 Task: Look for space in Tamanrasset, Algeria from 1st June, 2023 to 4th June, 2023 for 1 adult in price range Rs.6000 to Rs.16000. Place can be private room with 1  bedroom having 1 bed and 1 bathroom. Property type can be house, flat, hotel. Amenities needed are: wifi, washing machine. Booking option can be shelf check-in. Required host language is .
Action: Mouse moved to (633, 80)
Screenshot: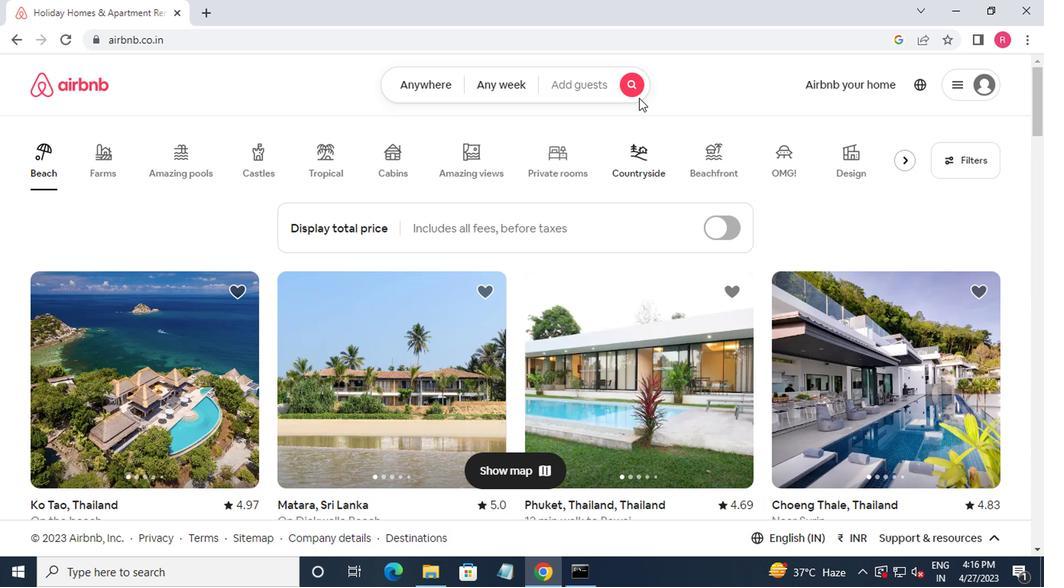 
Action: Mouse pressed left at (633, 80)
Screenshot: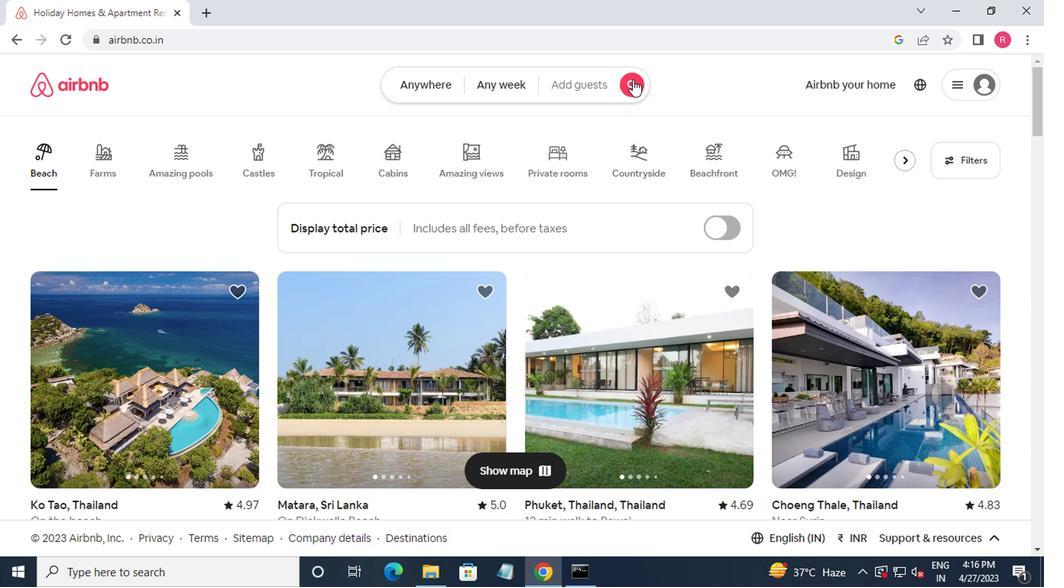 
Action: Mouse moved to (303, 141)
Screenshot: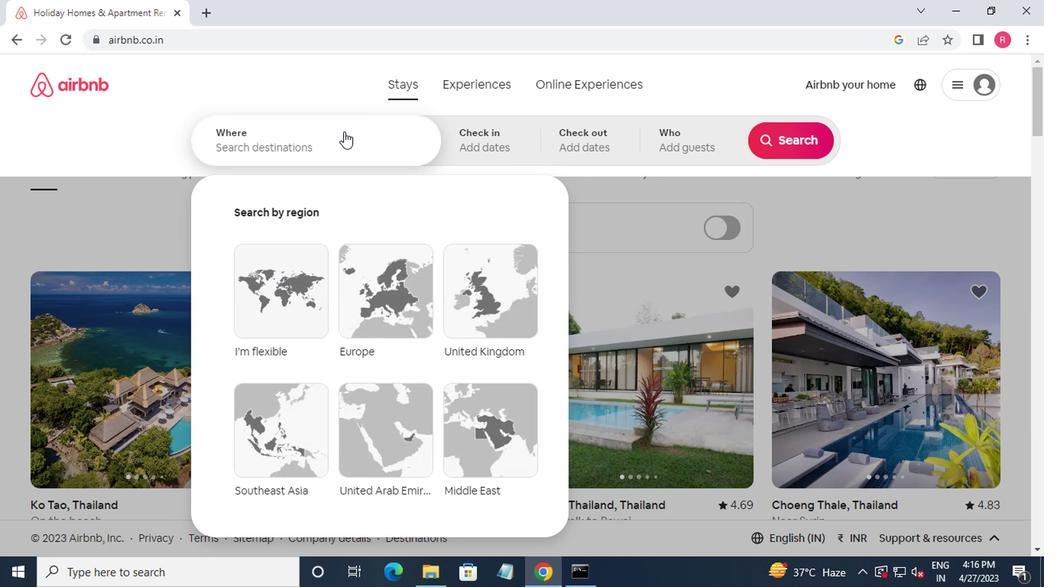 
Action: Mouse pressed left at (303, 141)
Screenshot: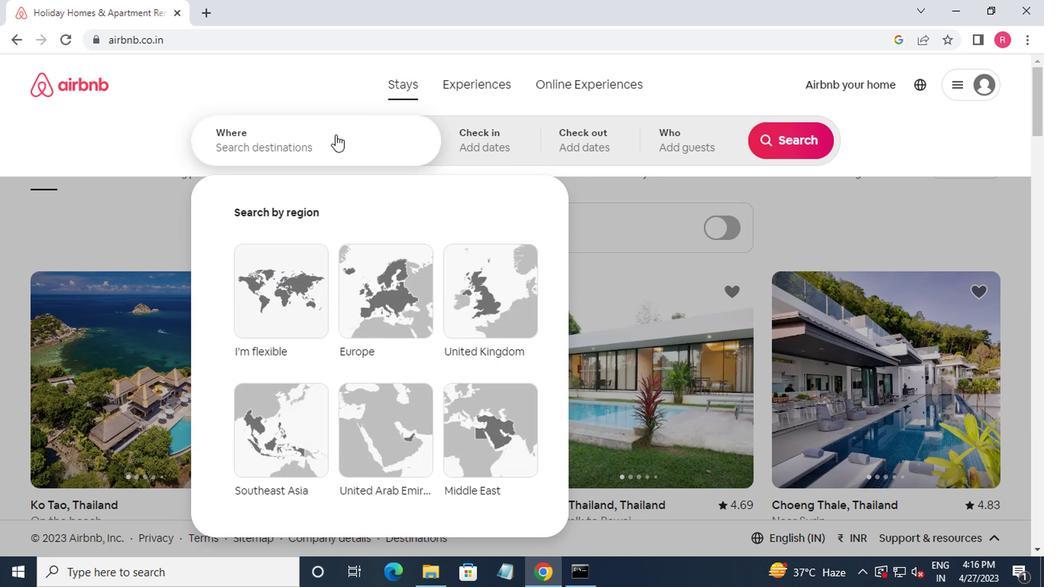 
Action: Mouse moved to (329, 150)
Screenshot: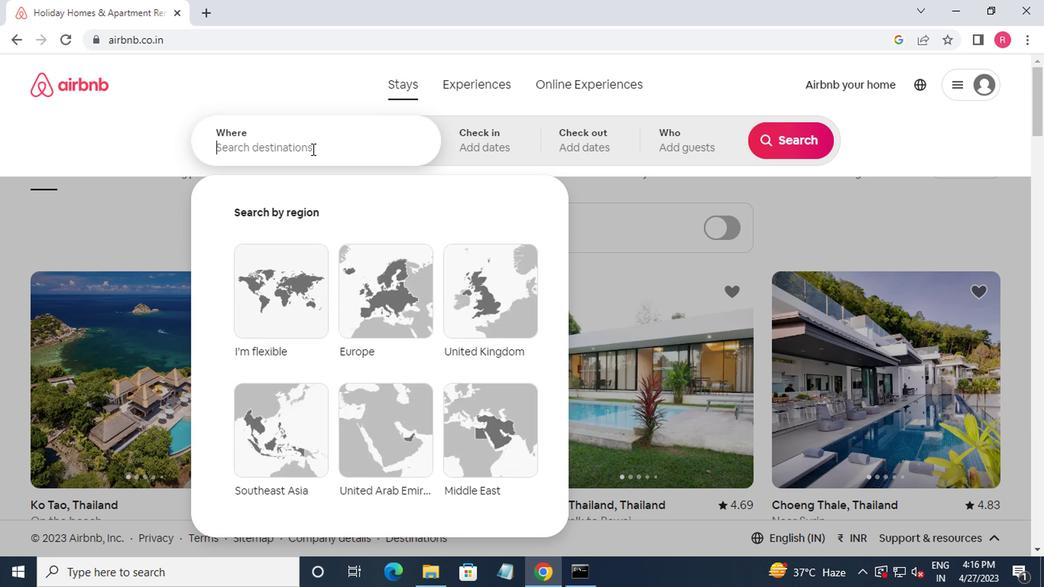 
Action: Key pressed tamanrasset<Key.down><Key.enter>
Screenshot: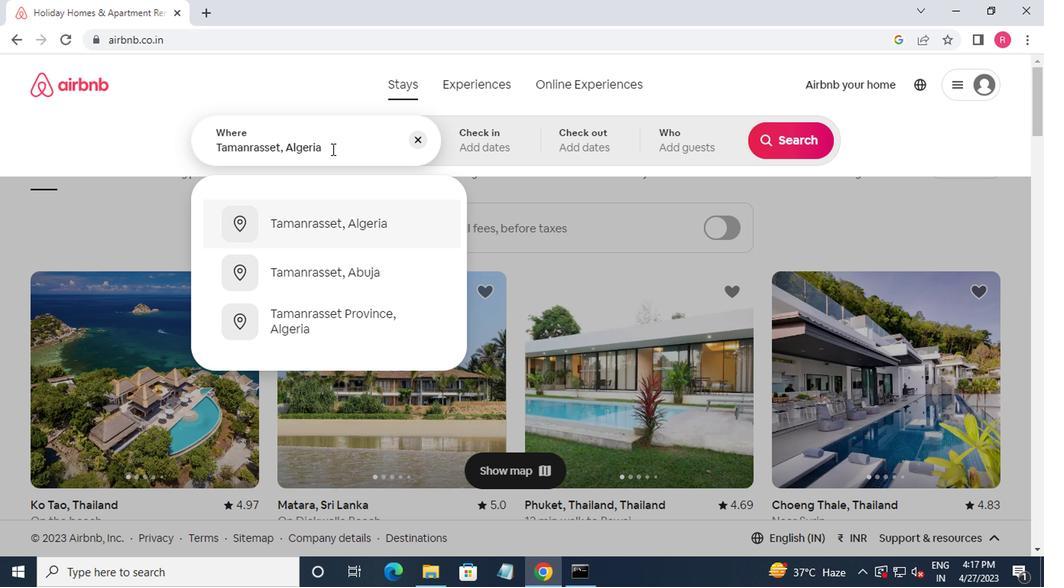 
Action: Mouse moved to (783, 265)
Screenshot: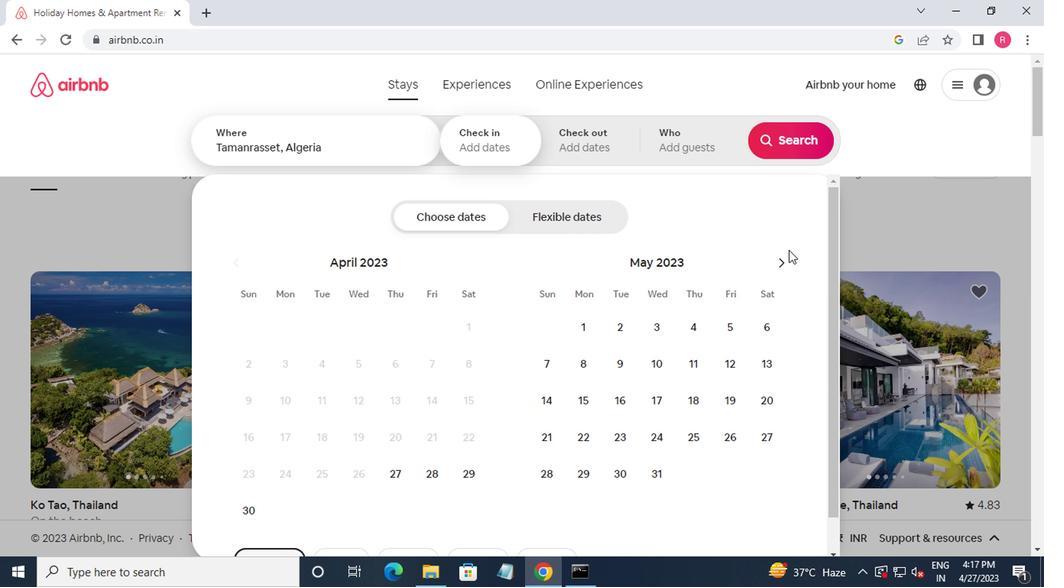 
Action: Mouse pressed left at (783, 265)
Screenshot: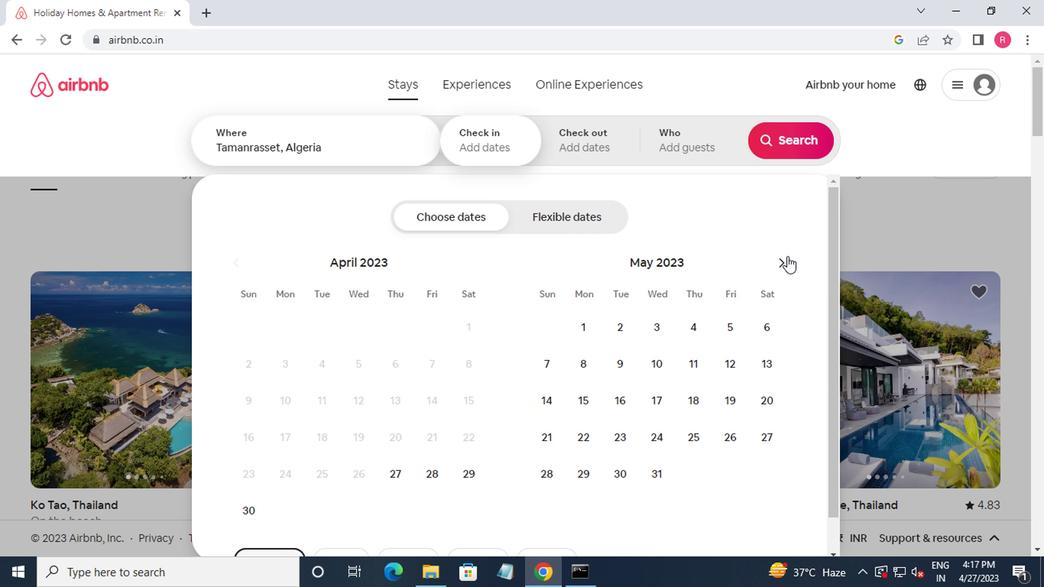 
Action: Mouse moved to (701, 327)
Screenshot: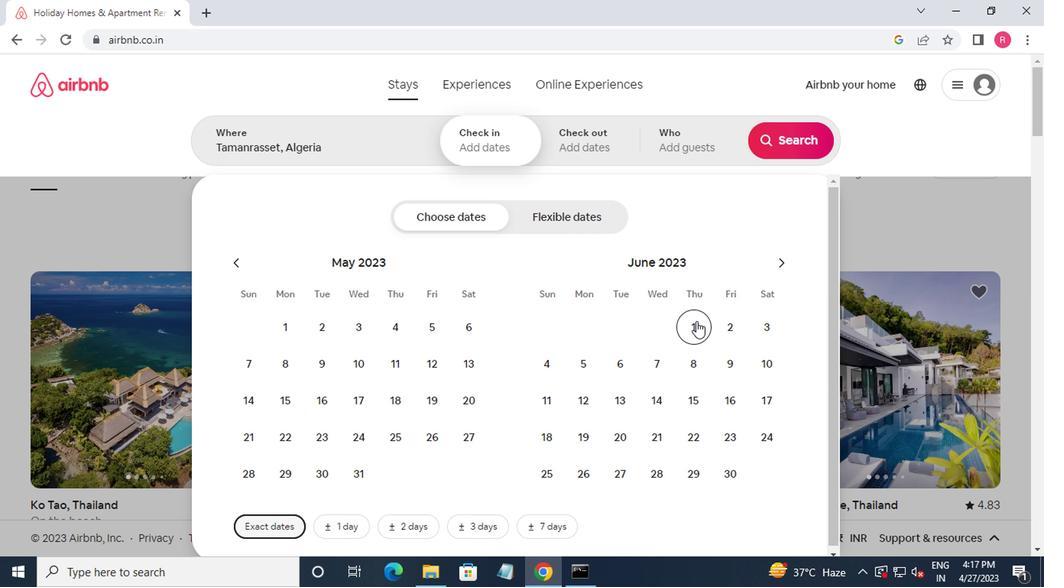 
Action: Mouse pressed left at (701, 327)
Screenshot: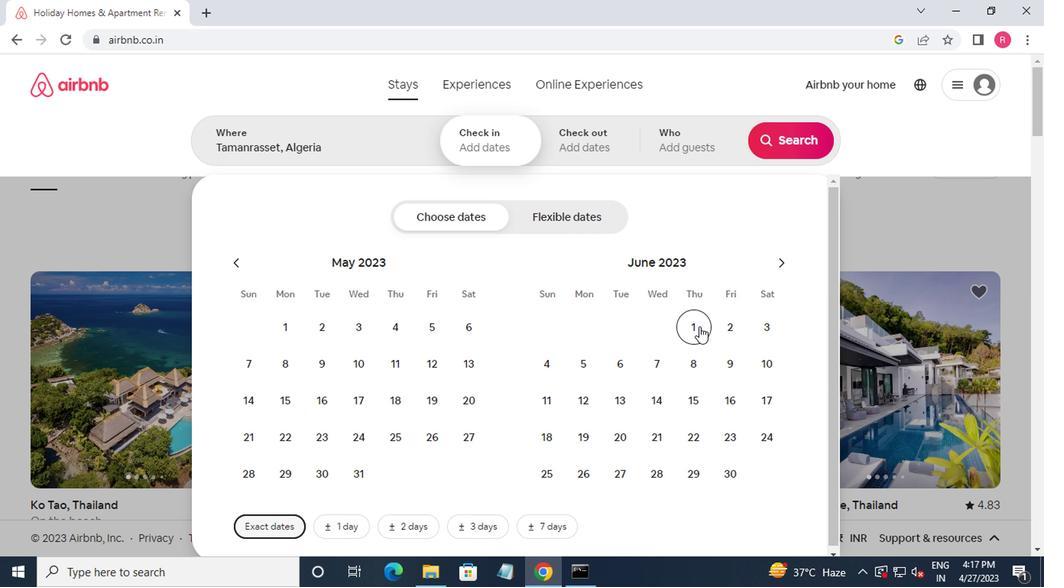
Action: Mouse moved to (549, 368)
Screenshot: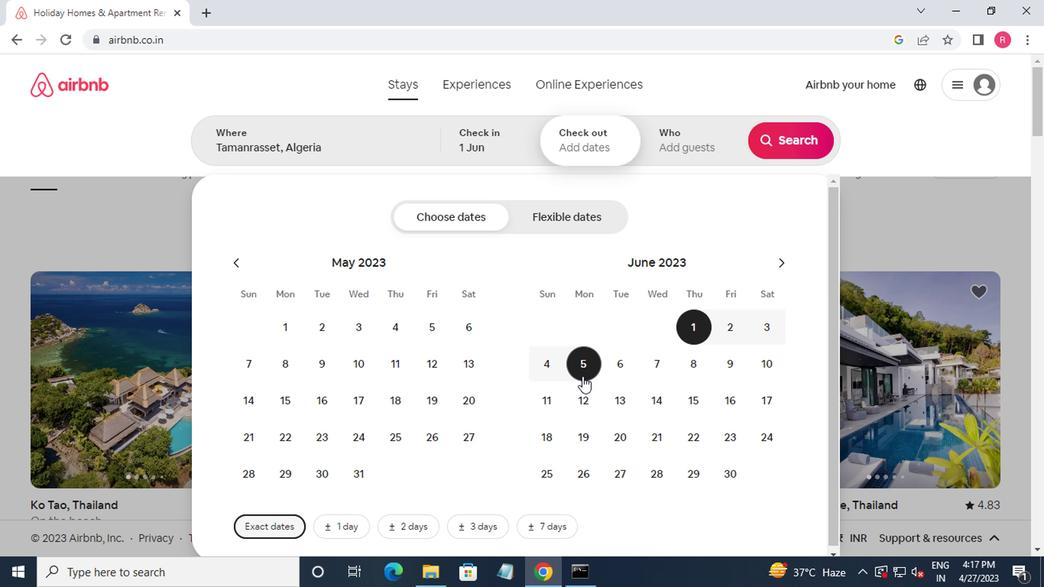 
Action: Mouse pressed left at (549, 368)
Screenshot: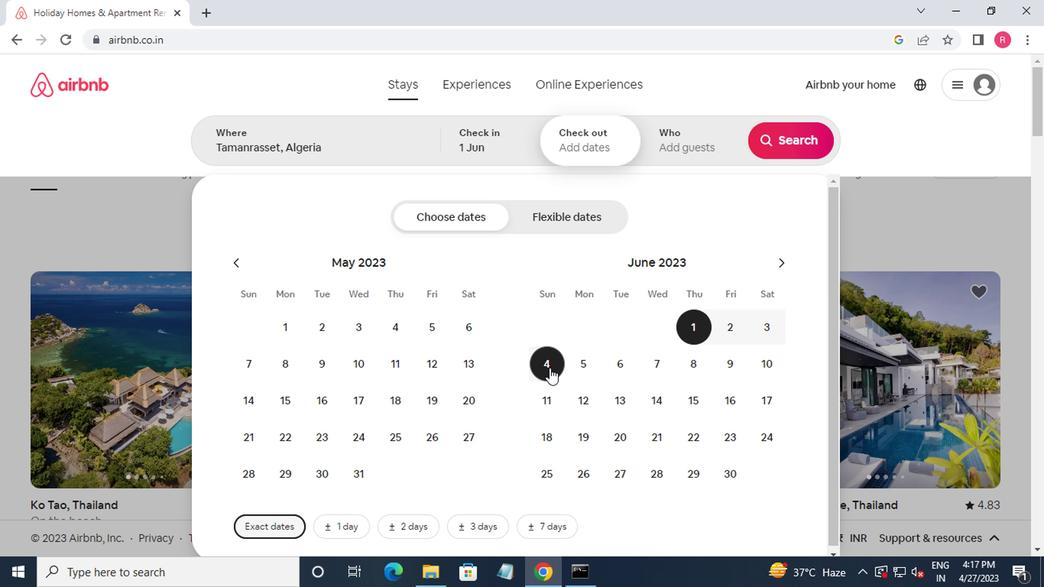 
Action: Mouse moved to (685, 139)
Screenshot: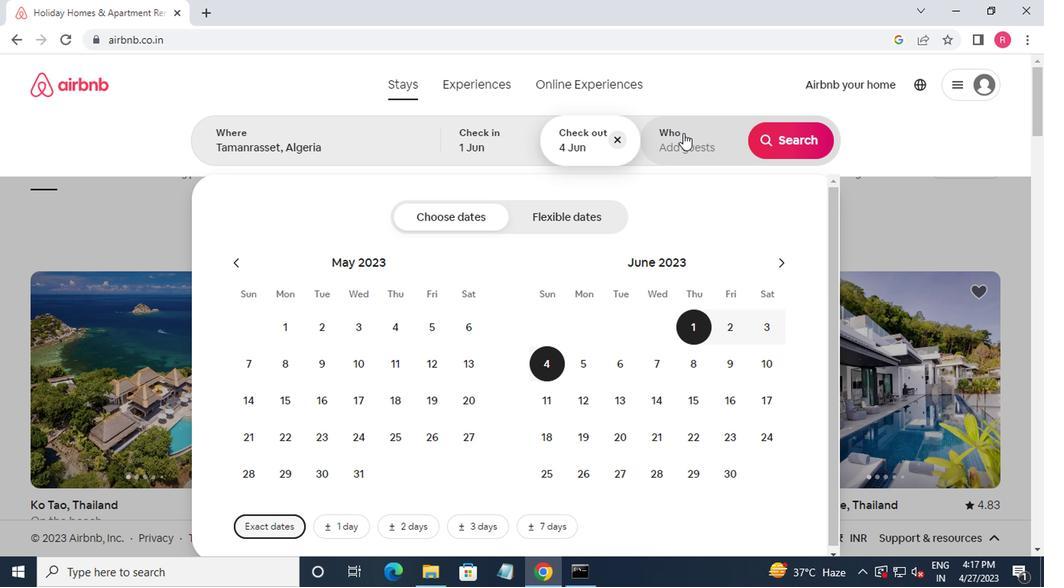 
Action: Mouse pressed left at (685, 139)
Screenshot: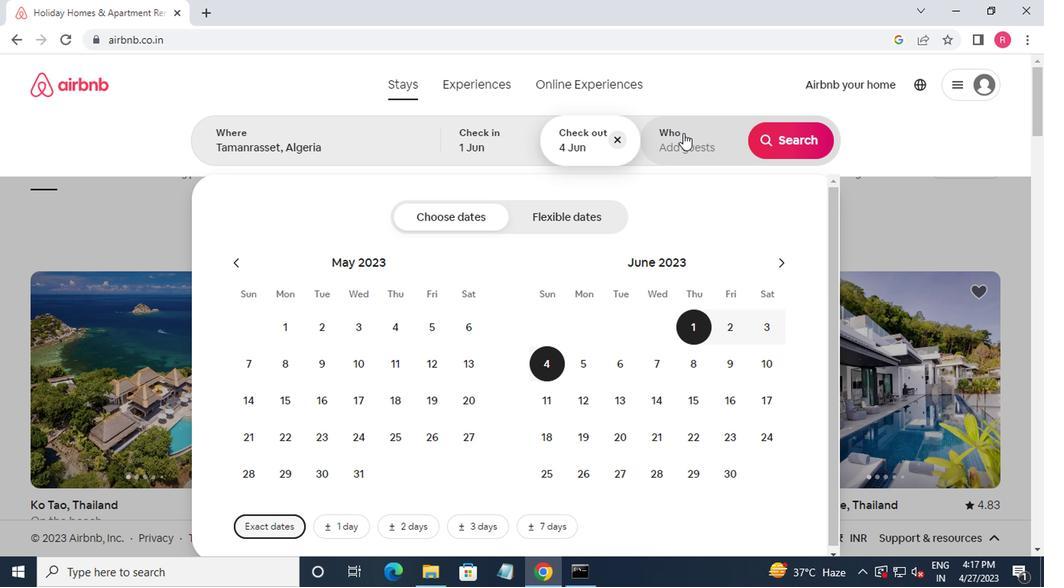 
Action: Mouse moved to (794, 225)
Screenshot: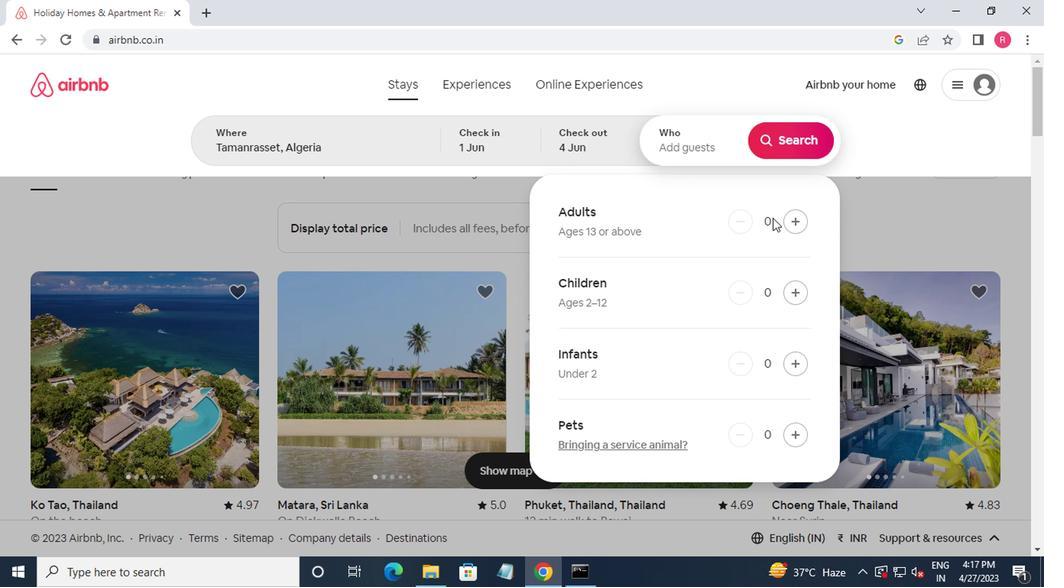 
Action: Mouse pressed left at (794, 225)
Screenshot: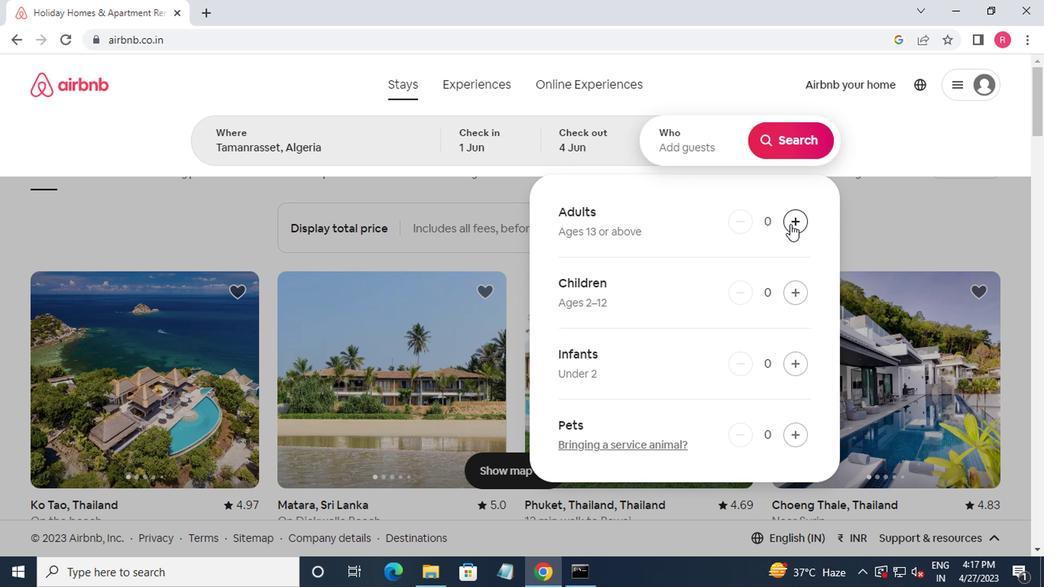 
Action: Mouse moved to (774, 137)
Screenshot: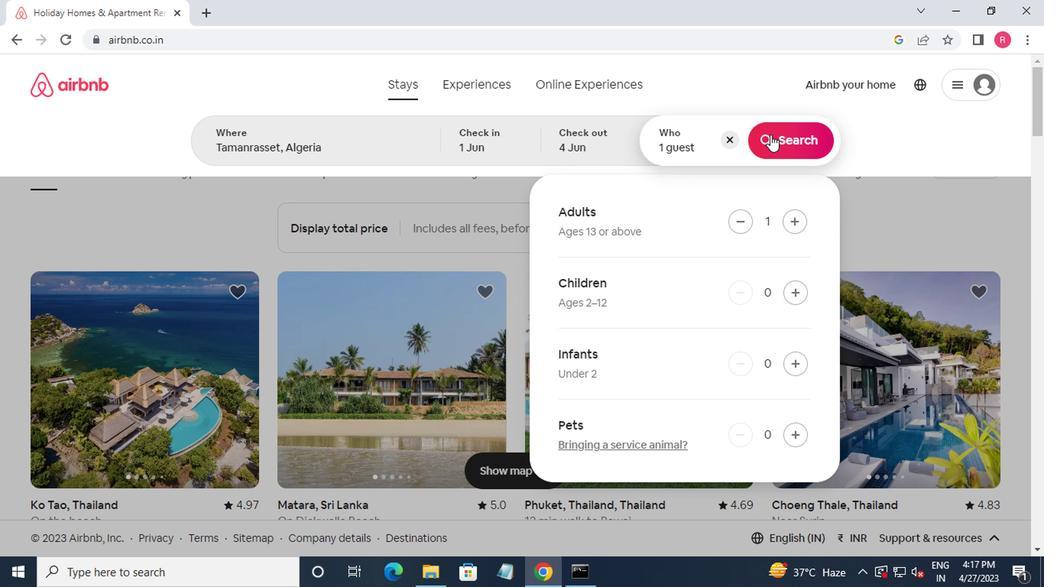 
Action: Mouse pressed left at (774, 137)
Screenshot: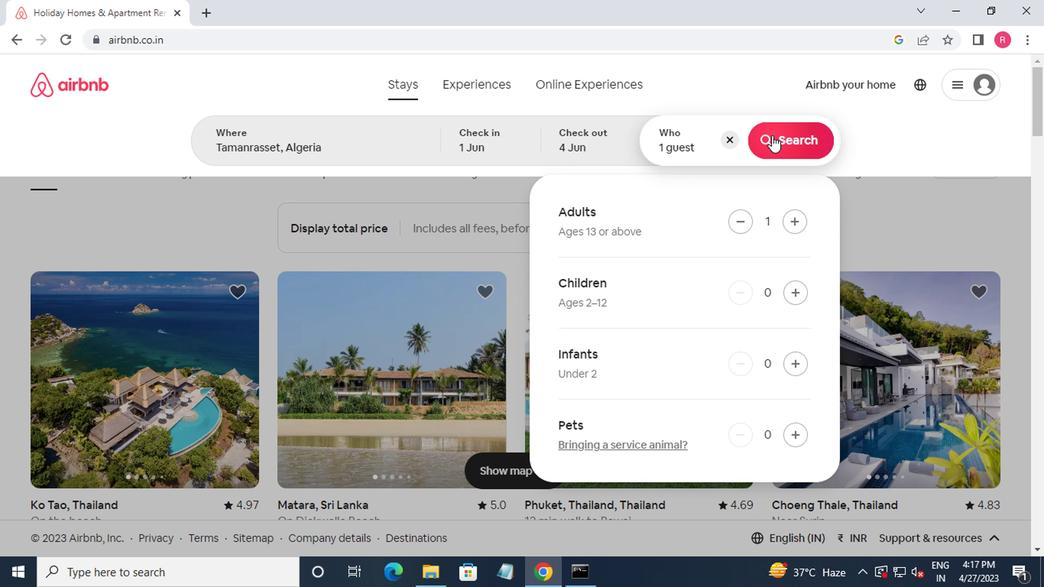 
Action: Mouse moved to (981, 140)
Screenshot: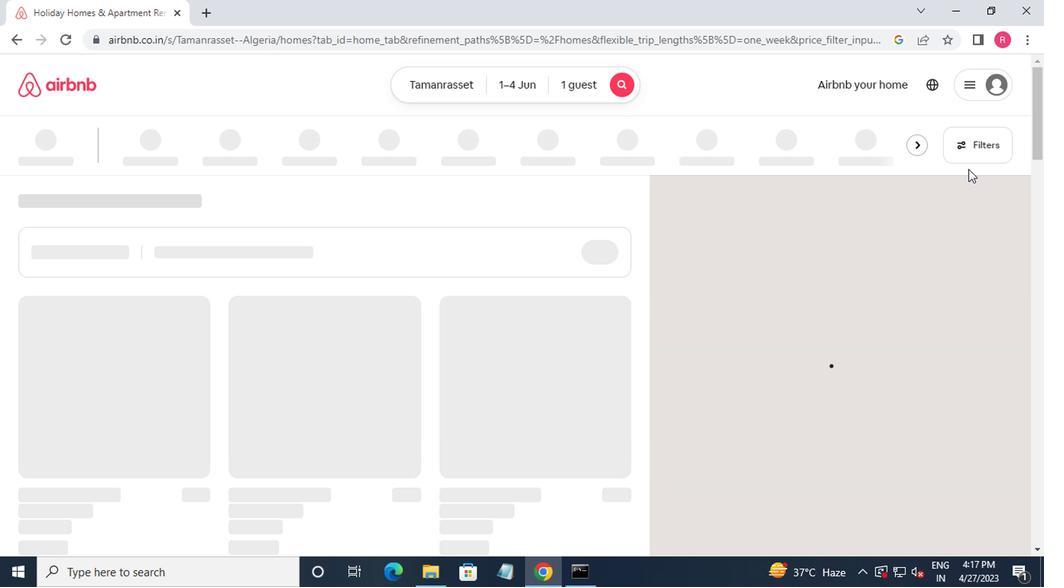 
Action: Mouse pressed left at (981, 140)
Screenshot: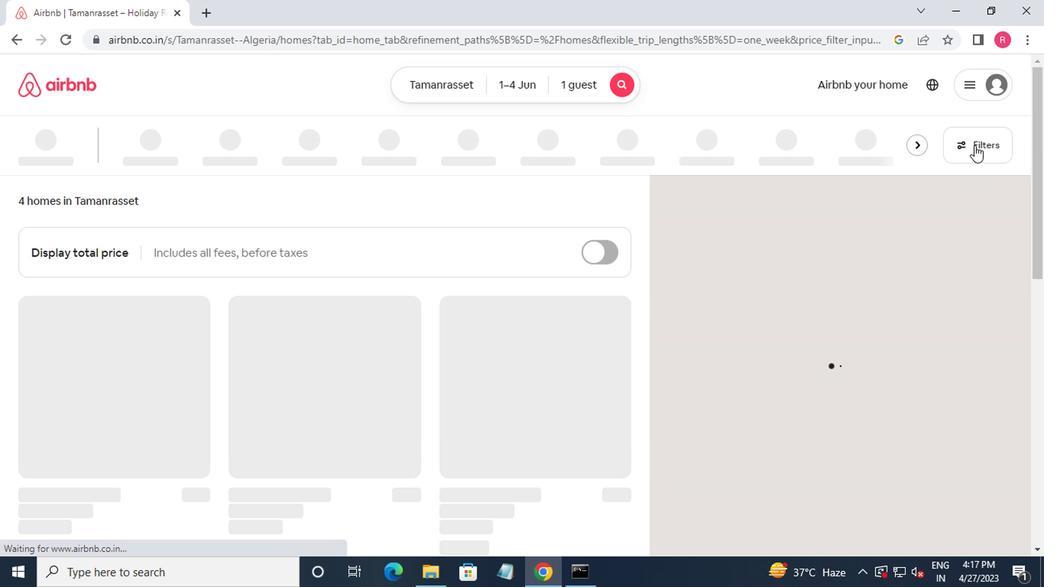
Action: Mouse moved to (411, 330)
Screenshot: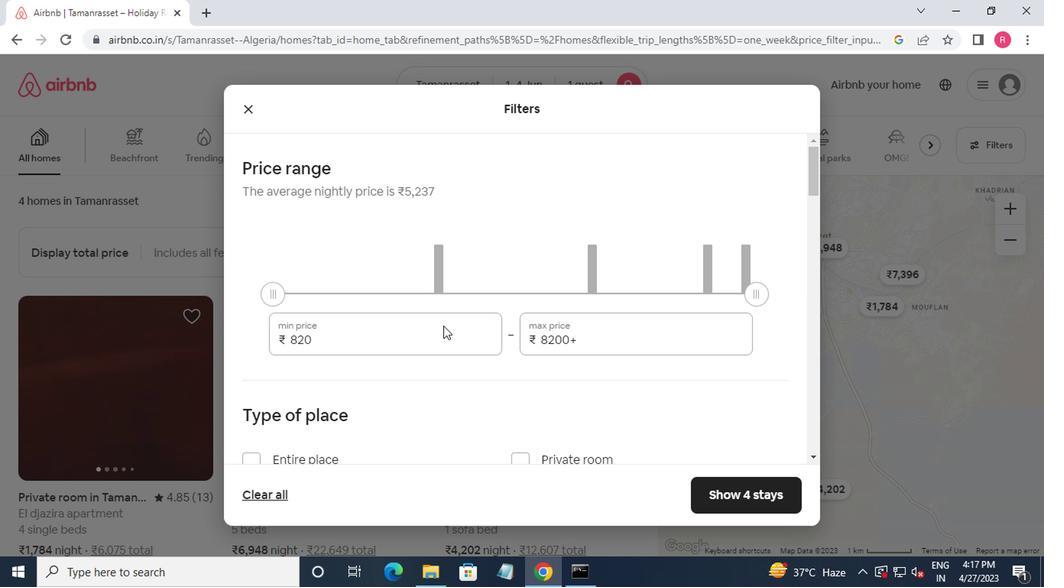 
Action: Mouse pressed left at (411, 330)
Screenshot: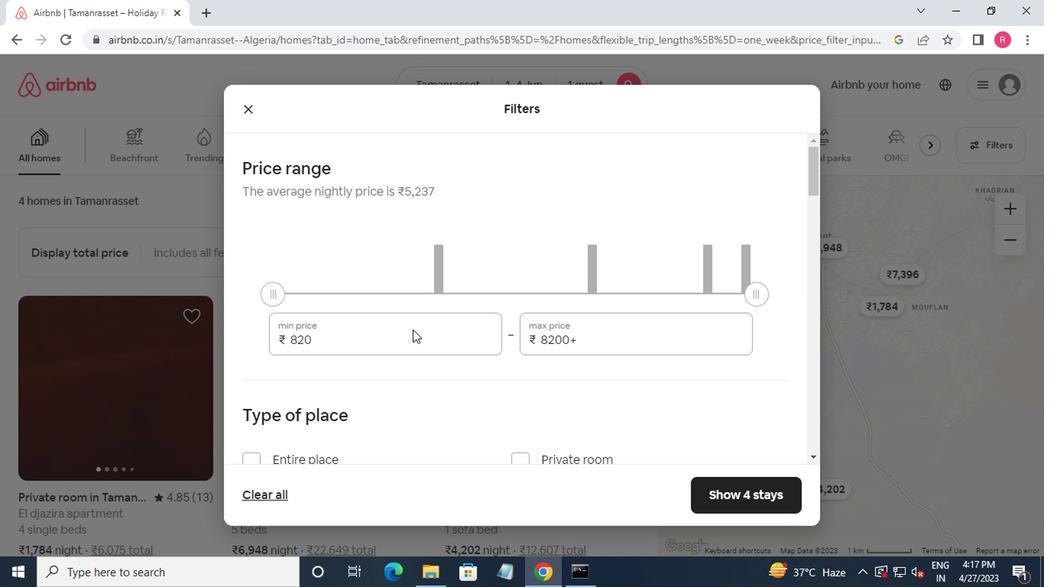 
Action: Key pressed <Key.backspace><Key.backspace><Key.backspace><Key.backspace>60000<Key.tab>16000
Screenshot: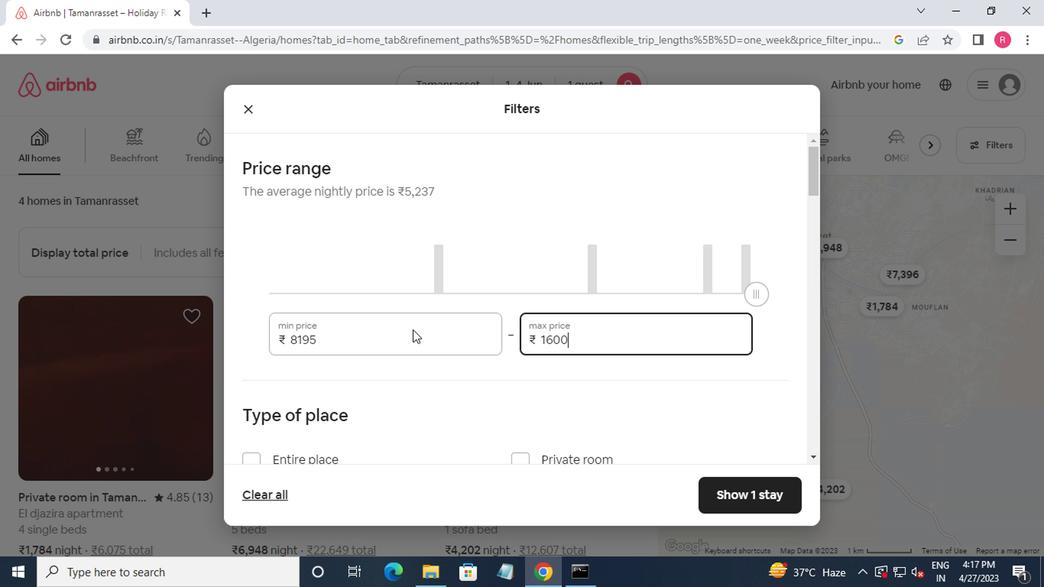 
Action: Mouse moved to (114, 572)
Screenshot: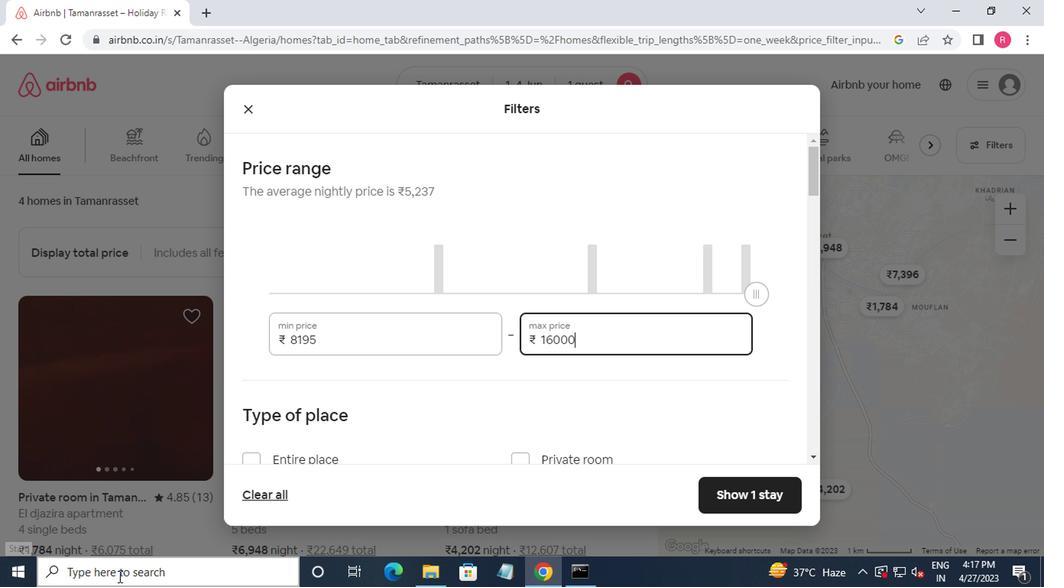 
Action: Mouse scrolled (114, 572) with delta (0, 0)
Screenshot: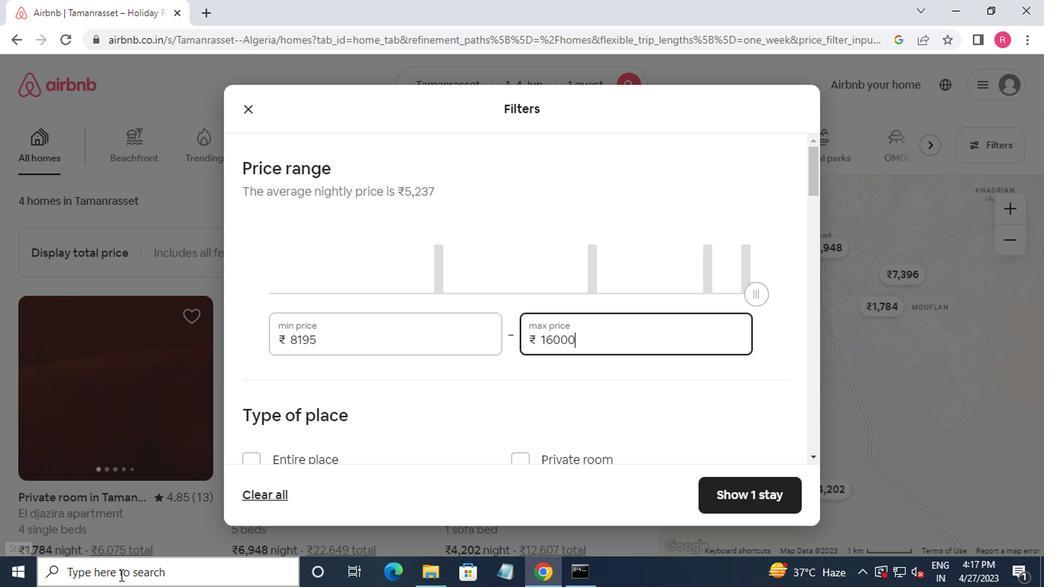 
Action: Mouse moved to (113, 571)
Screenshot: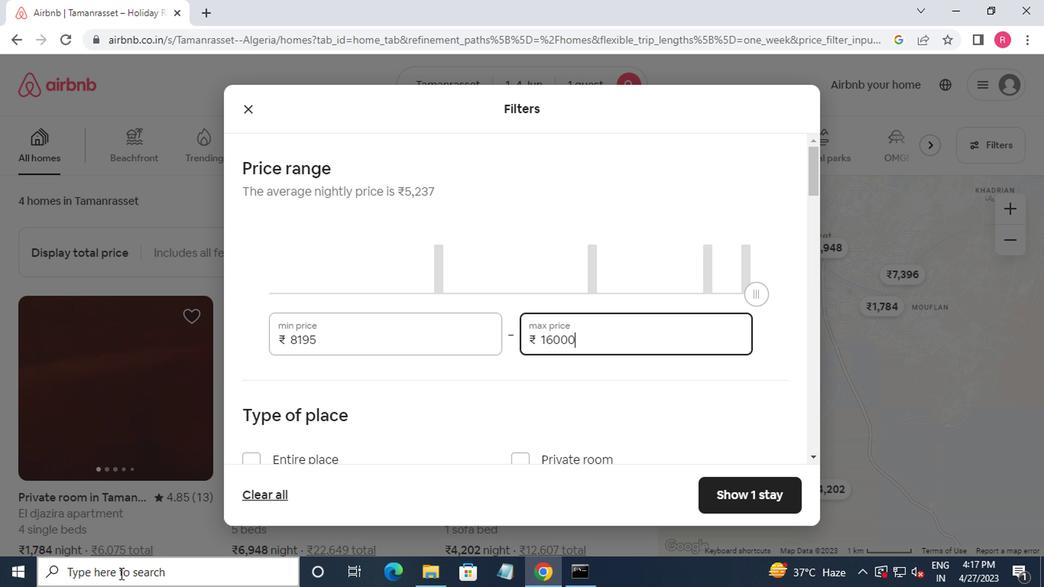 
Action: Mouse scrolled (113, 570) with delta (0, 0)
Screenshot: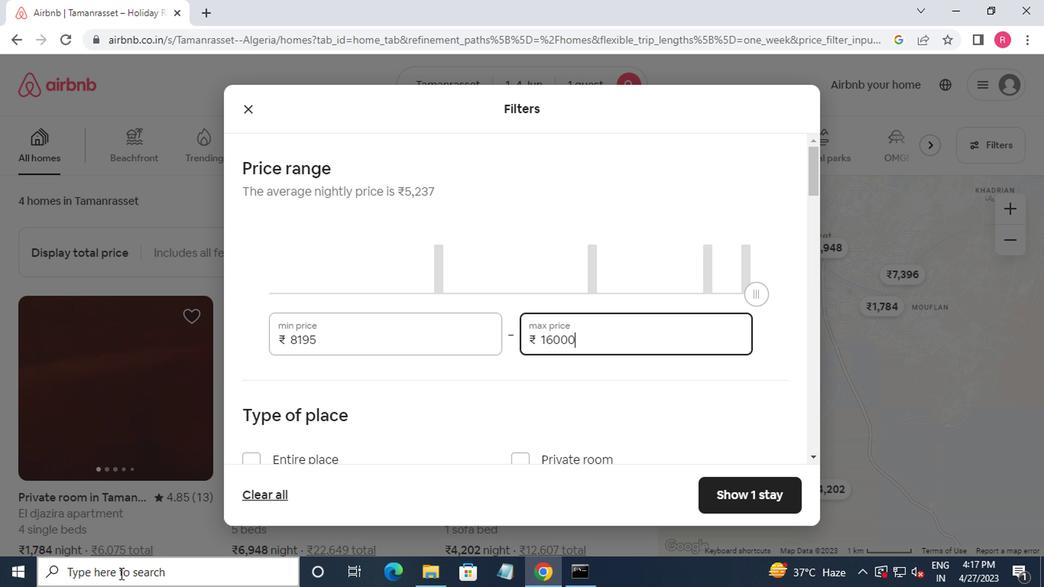 
Action: Mouse moved to (463, 378)
Screenshot: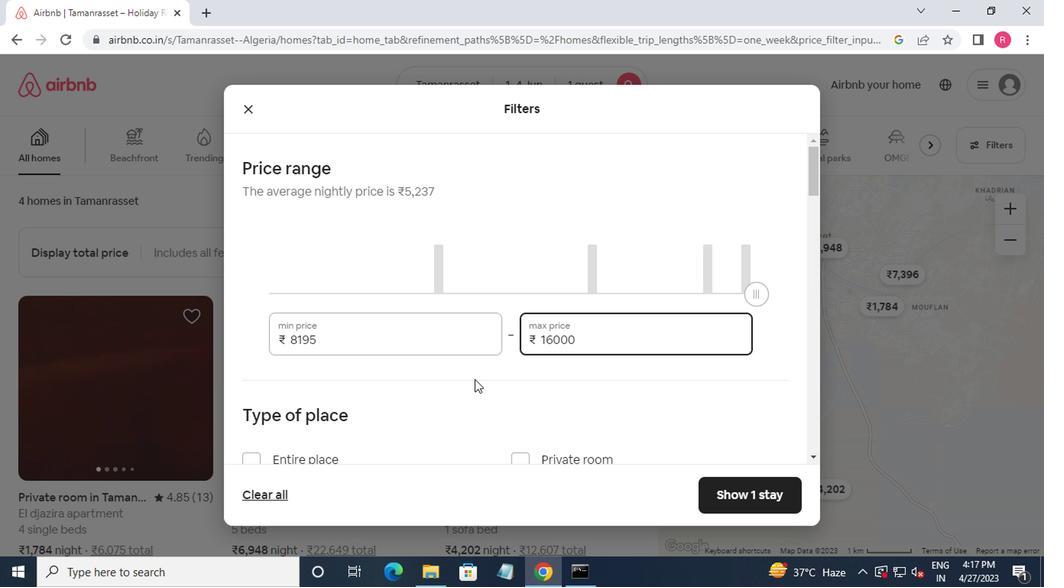 
Action: Mouse scrolled (463, 378) with delta (0, 0)
Screenshot: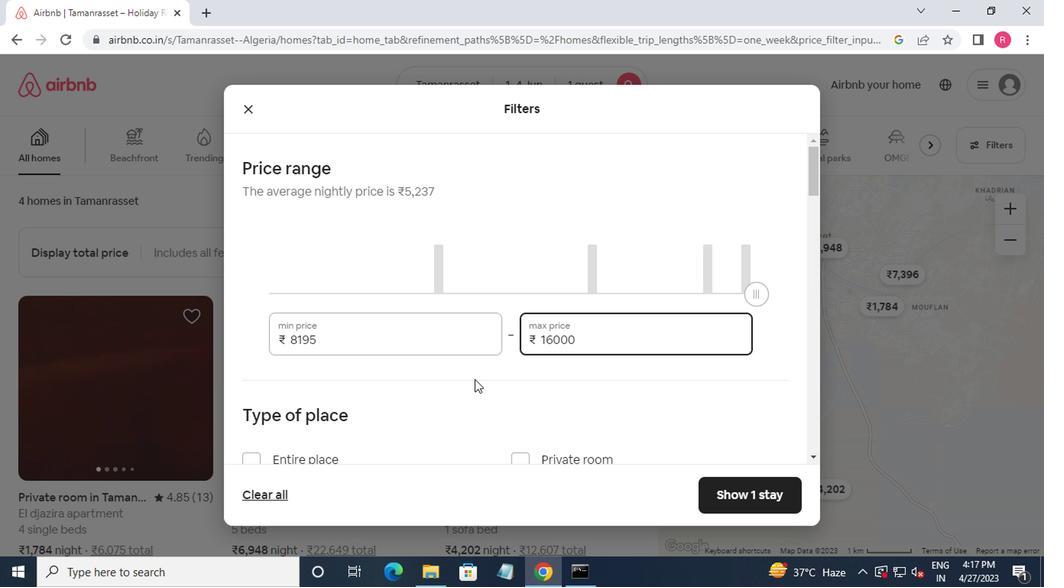 
Action: Mouse moved to (463, 378)
Screenshot: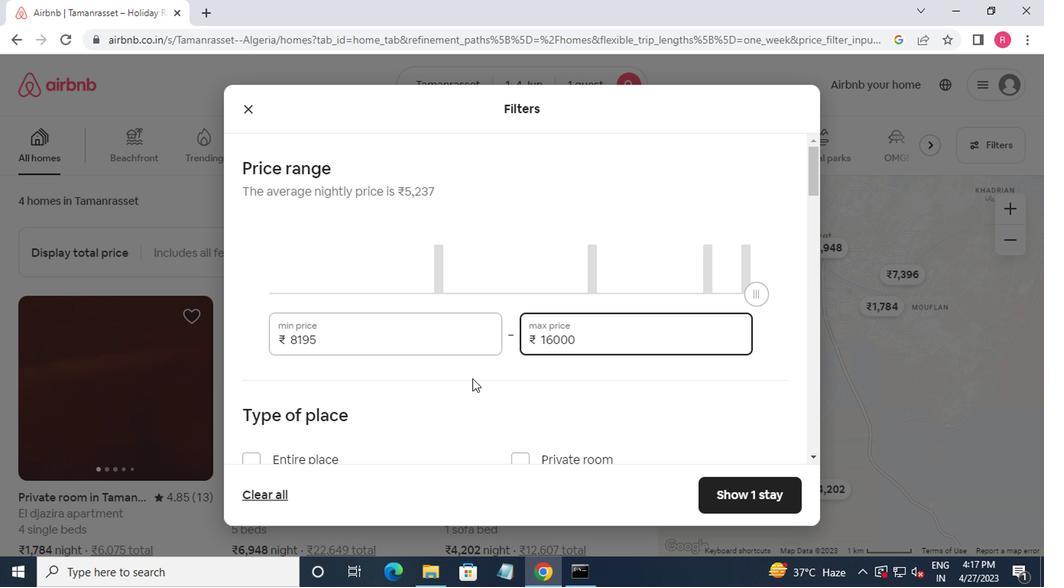 
Action: Mouse scrolled (463, 378) with delta (0, 0)
Screenshot: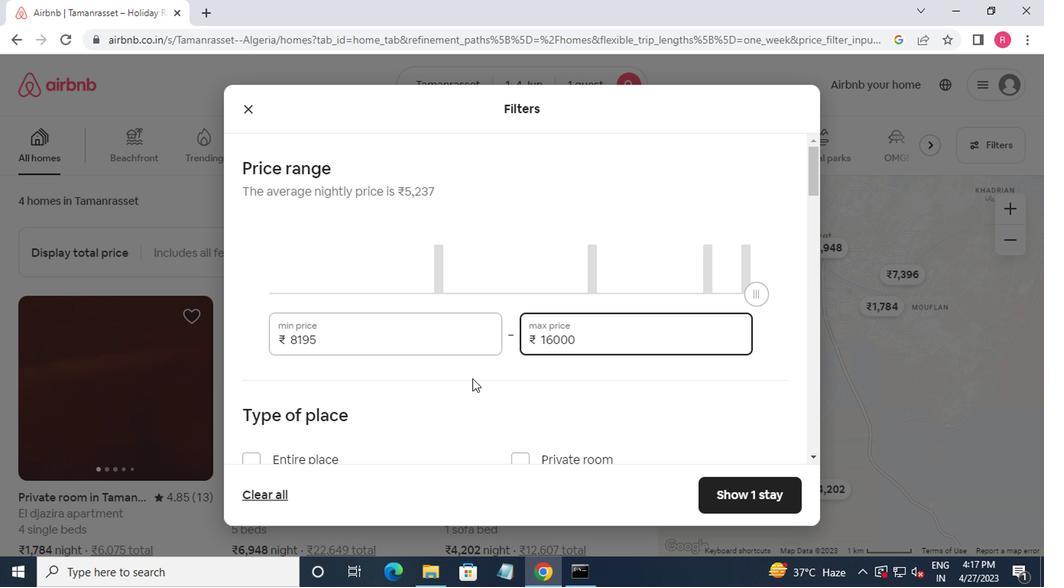
Action: Mouse moved to (519, 313)
Screenshot: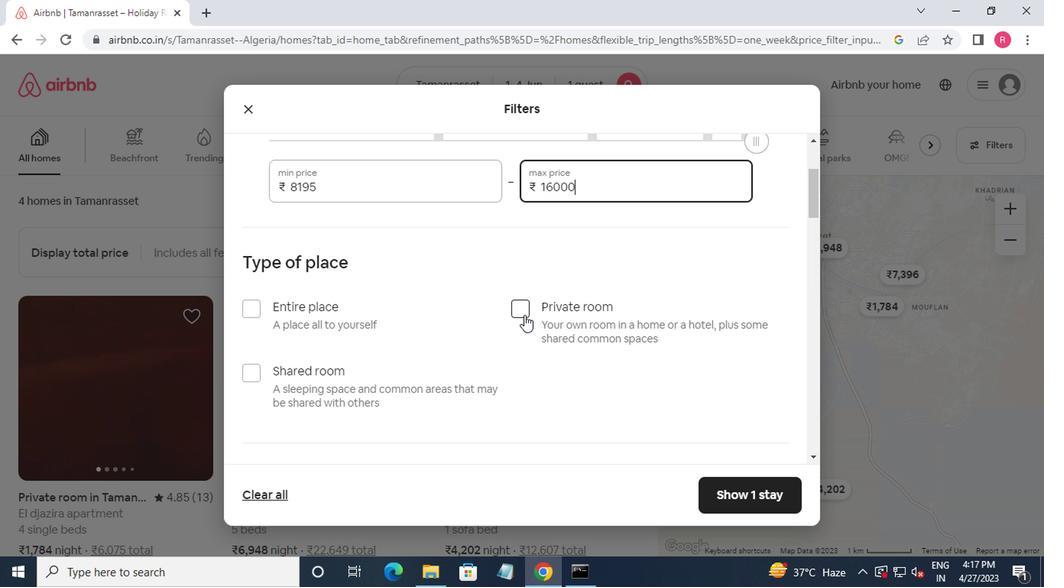 
Action: Mouse pressed left at (519, 313)
Screenshot: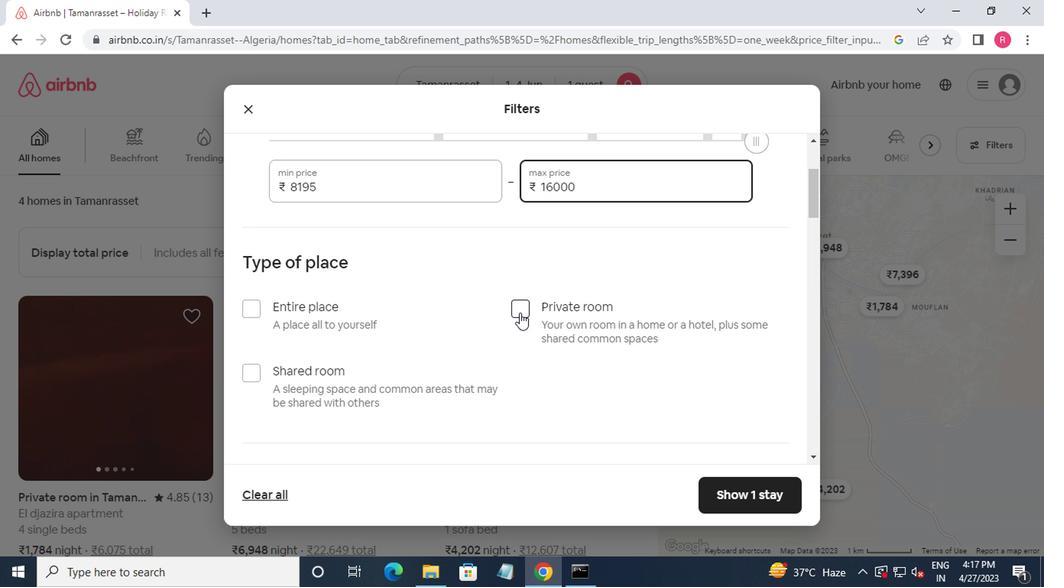 
Action: Mouse moved to (518, 312)
Screenshot: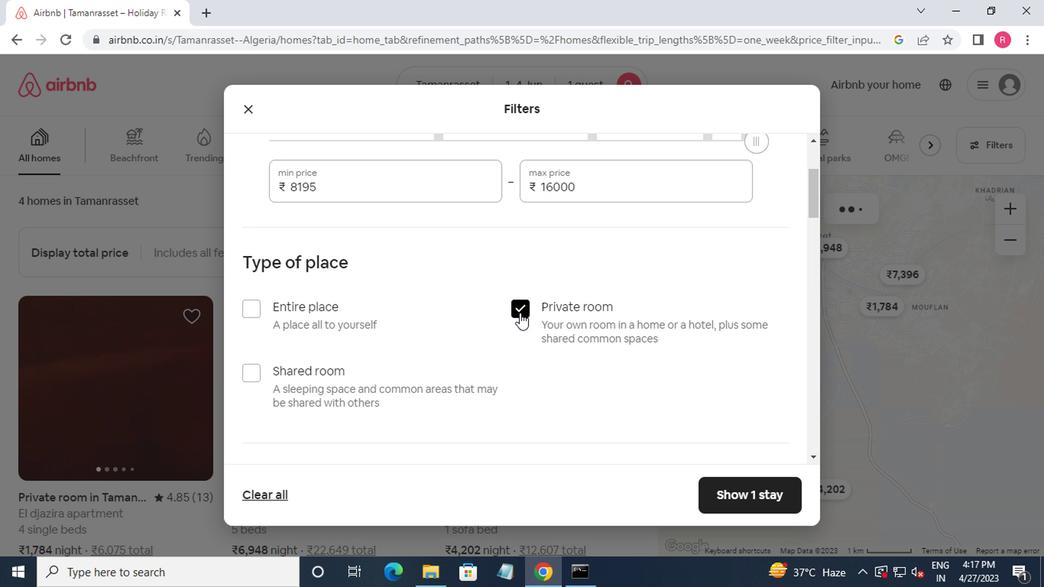 
Action: Mouse scrolled (518, 311) with delta (0, -1)
Screenshot: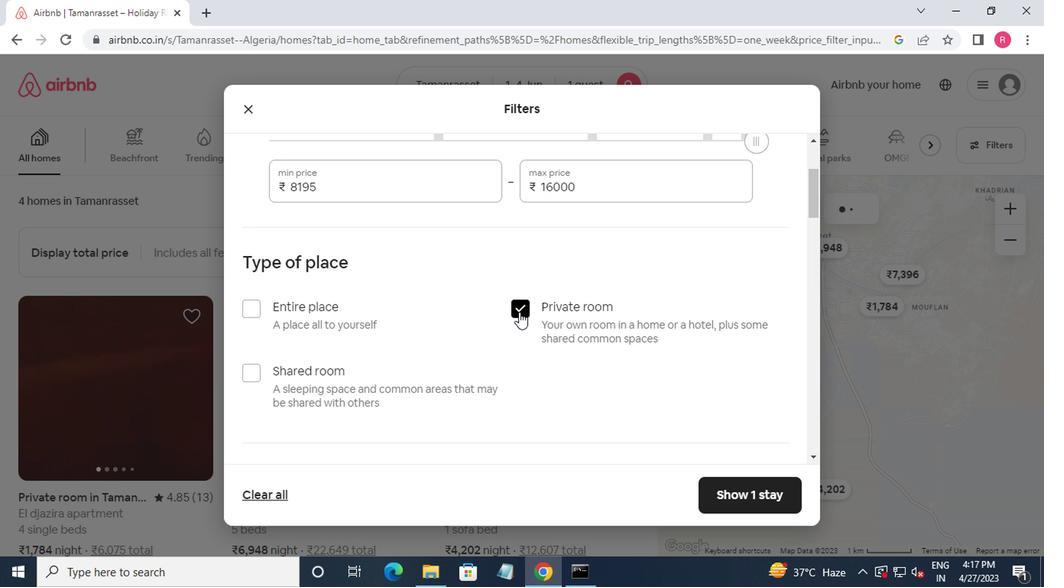 
Action: Mouse scrolled (518, 311) with delta (0, -1)
Screenshot: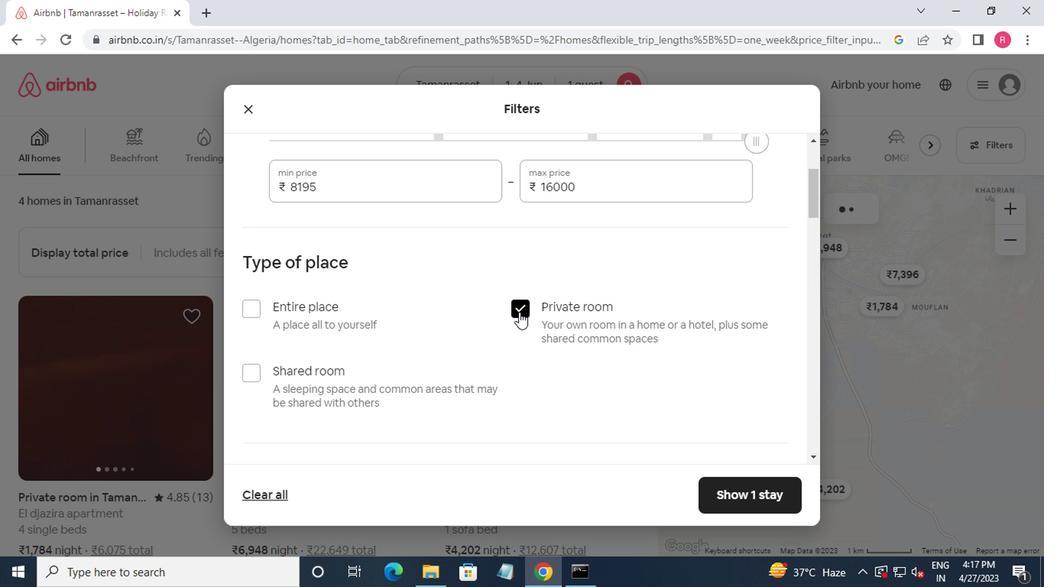 
Action: Mouse moved to (518, 312)
Screenshot: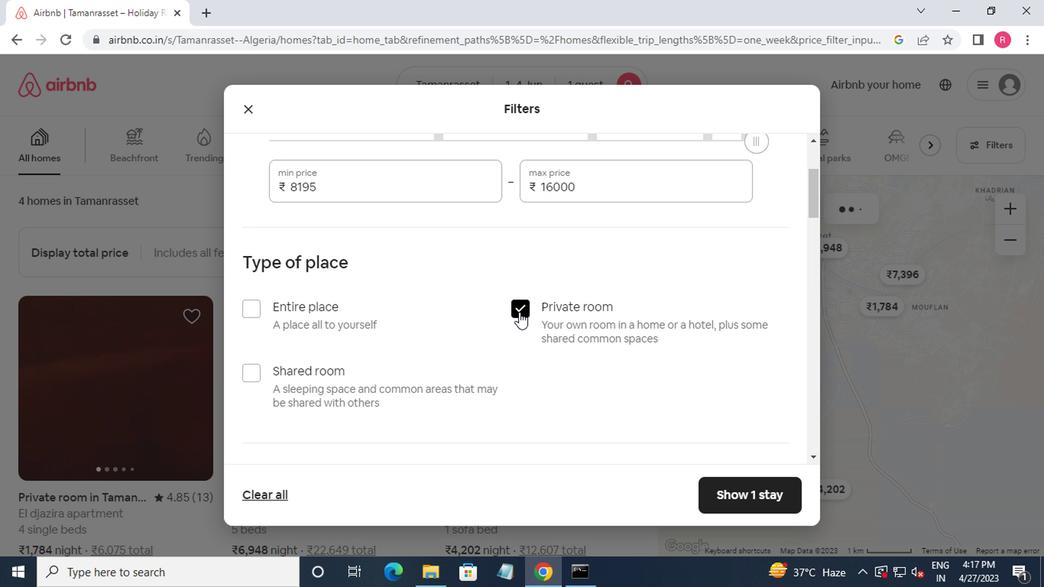 
Action: Mouse scrolled (518, 311) with delta (0, -1)
Screenshot: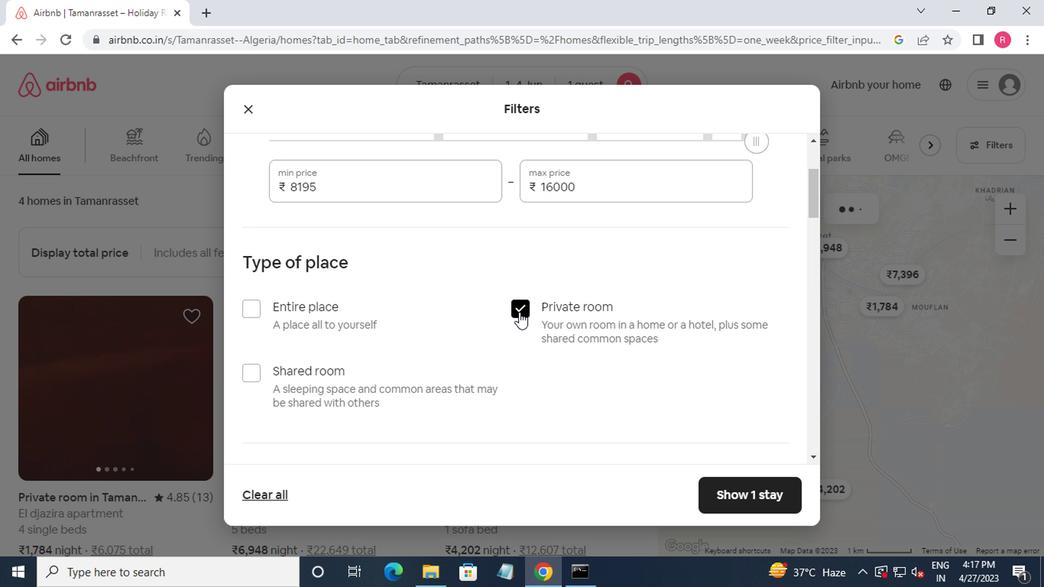 
Action: Mouse moved to (341, 327)
Screenshot: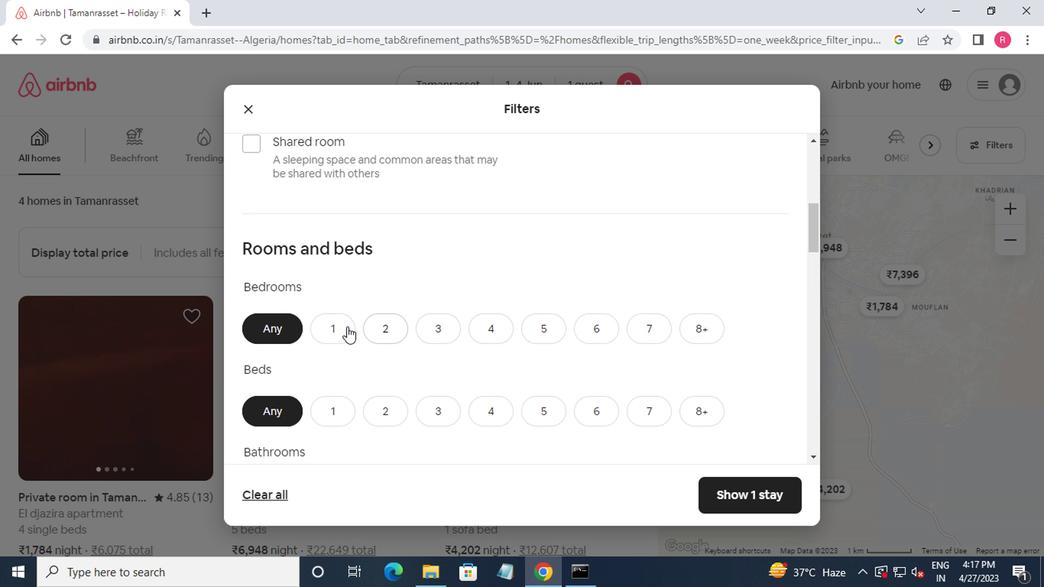 
Action: Mouse pressed left at (341, 327)
Screenshot: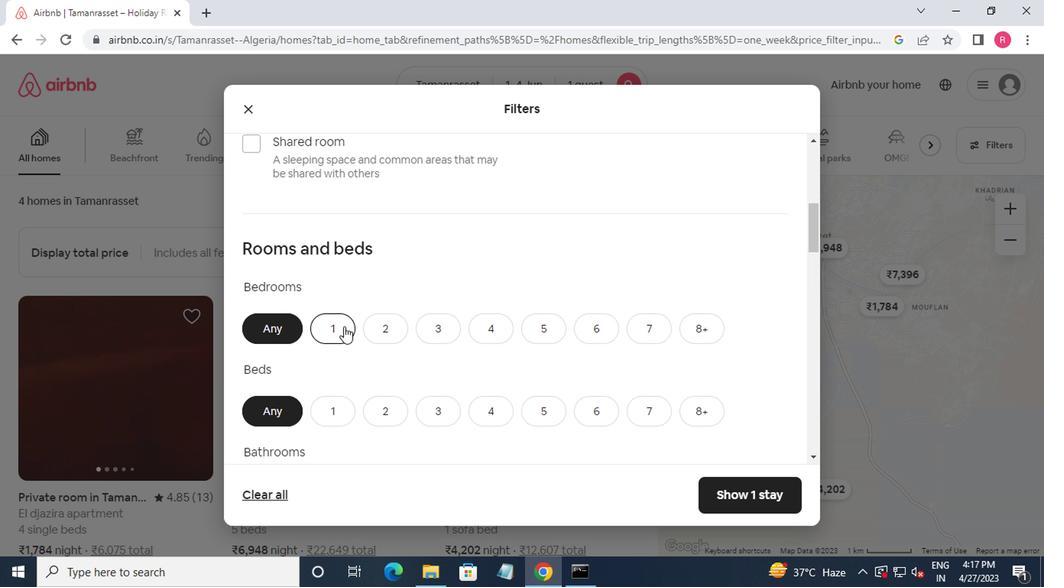 
Action: Mouse moved to (334, 341)
Screenshot: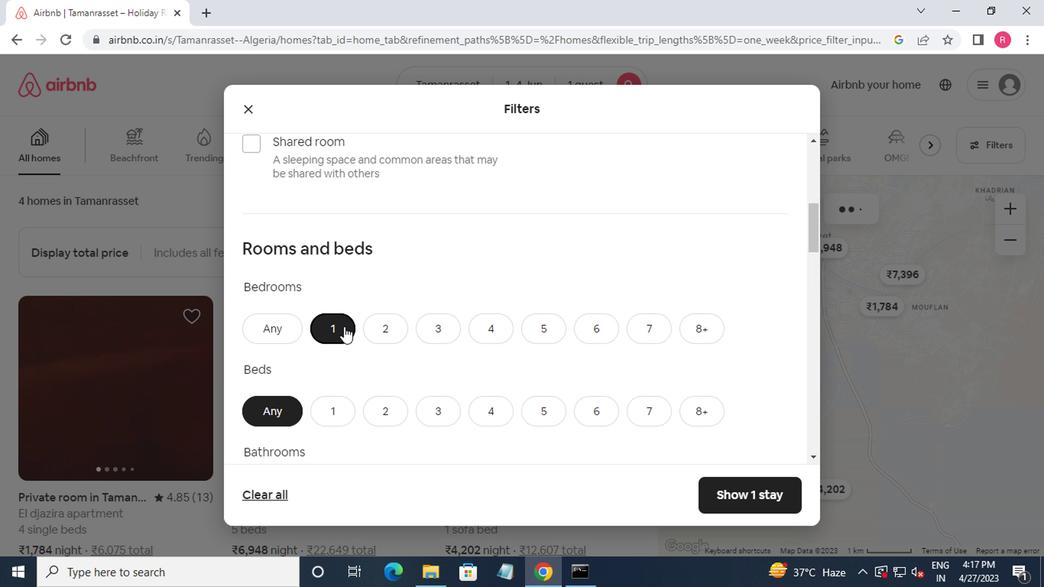 
Action: Mouse scrolled (334, 340) with delta (0, -1)
Screenshot: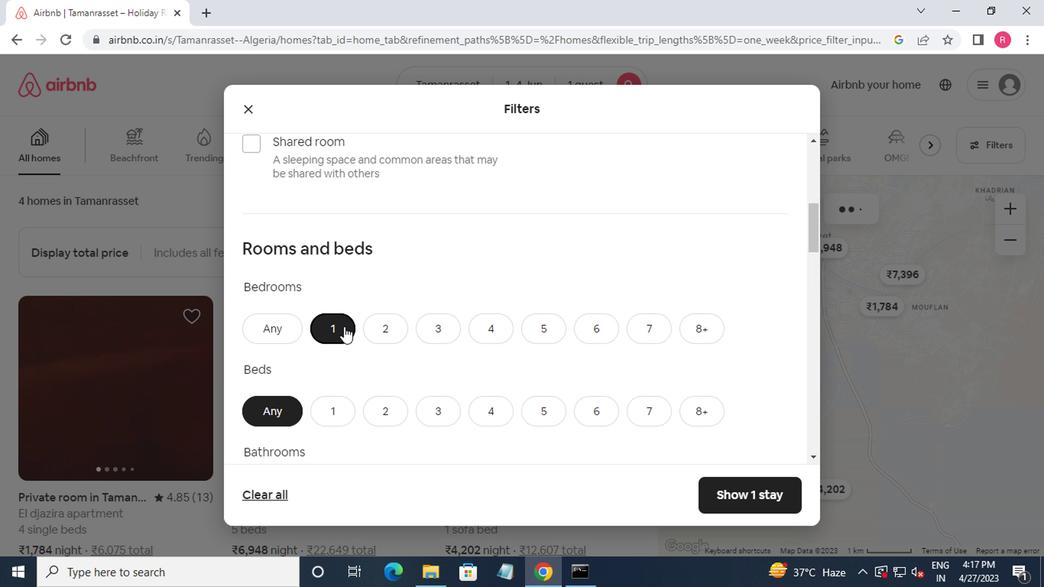 
Action: Mouse moved to (333, 338)
Screenshot: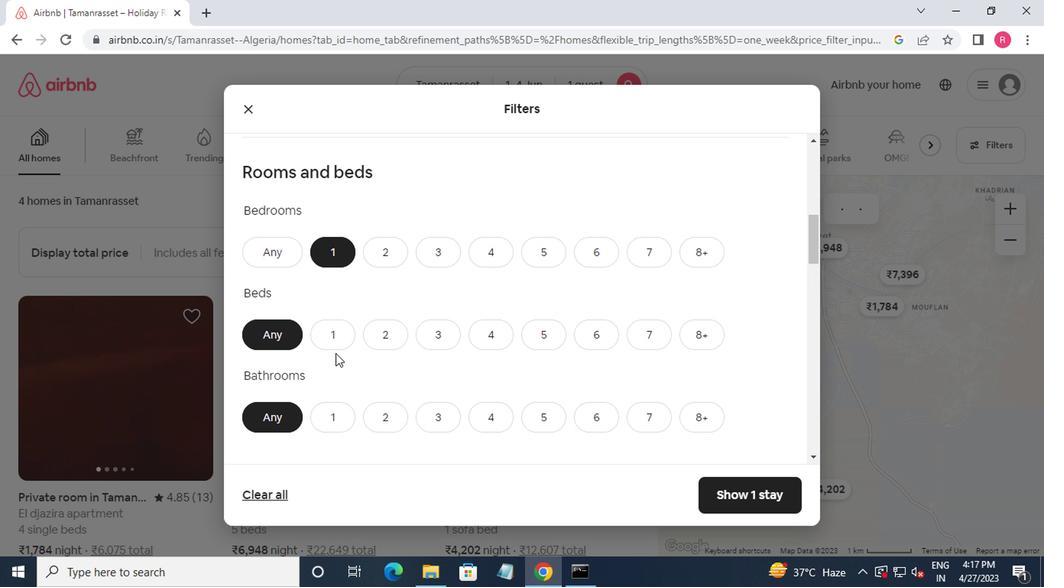 
Action: Mouse pressed left at (333, 338)
Screenshot: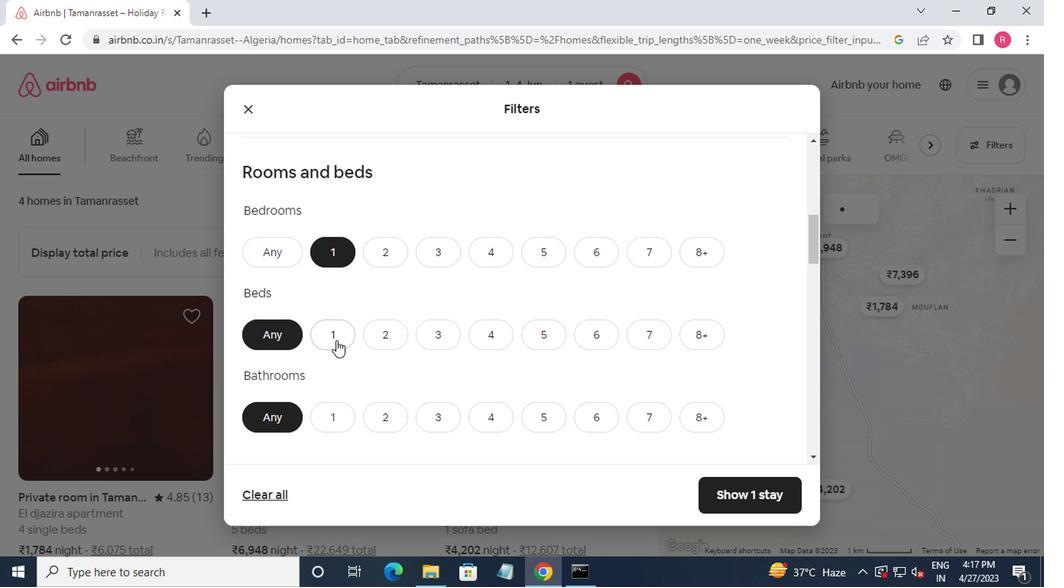 
Action: Mouse moved to (327, 416)
Screenshot: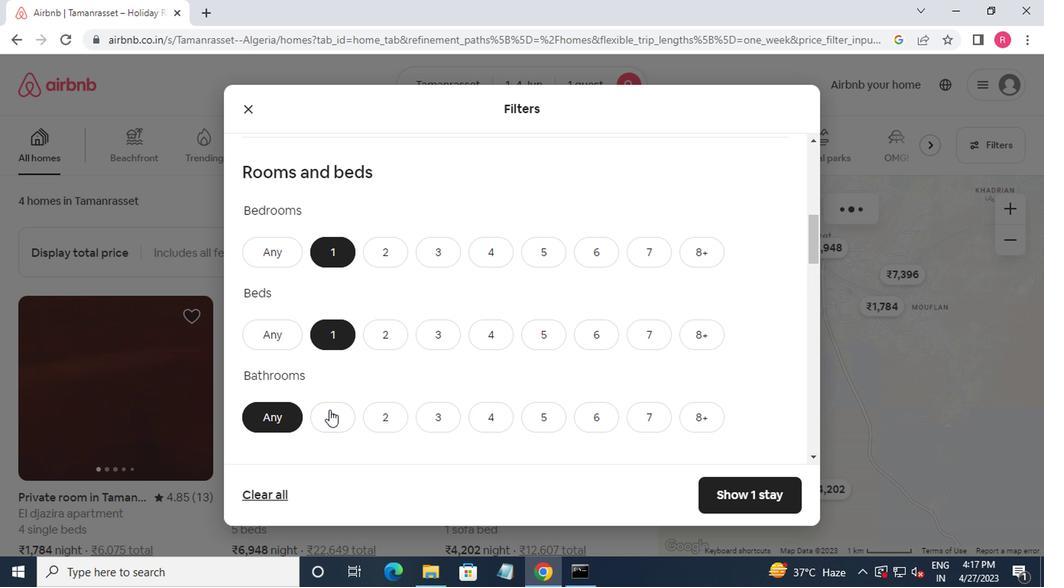 
Action: Mouse pressed left at (327, 416)
Screenshot: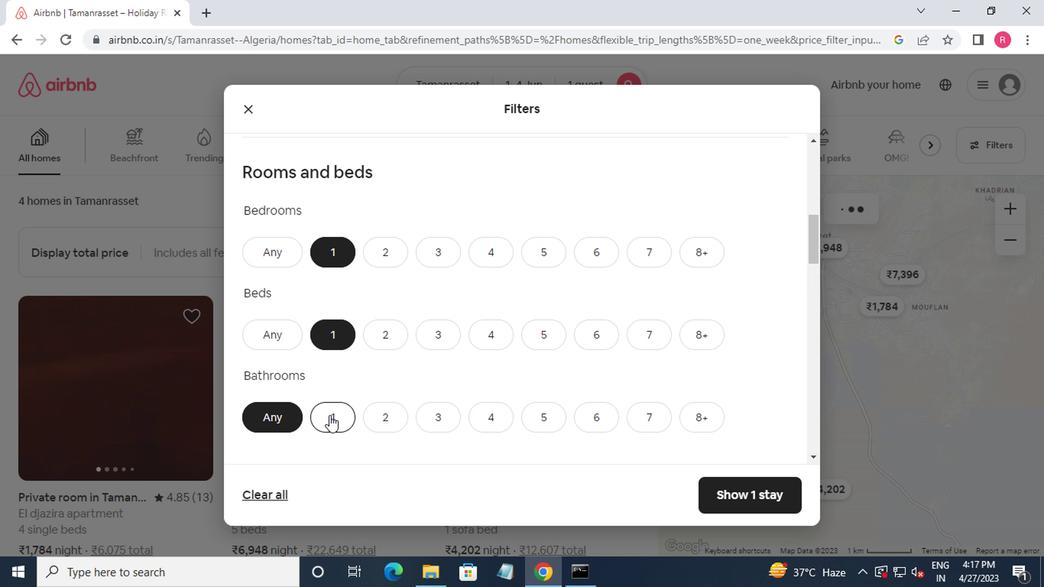 
Action: Mouse moved to (329, 408)
Screenshot: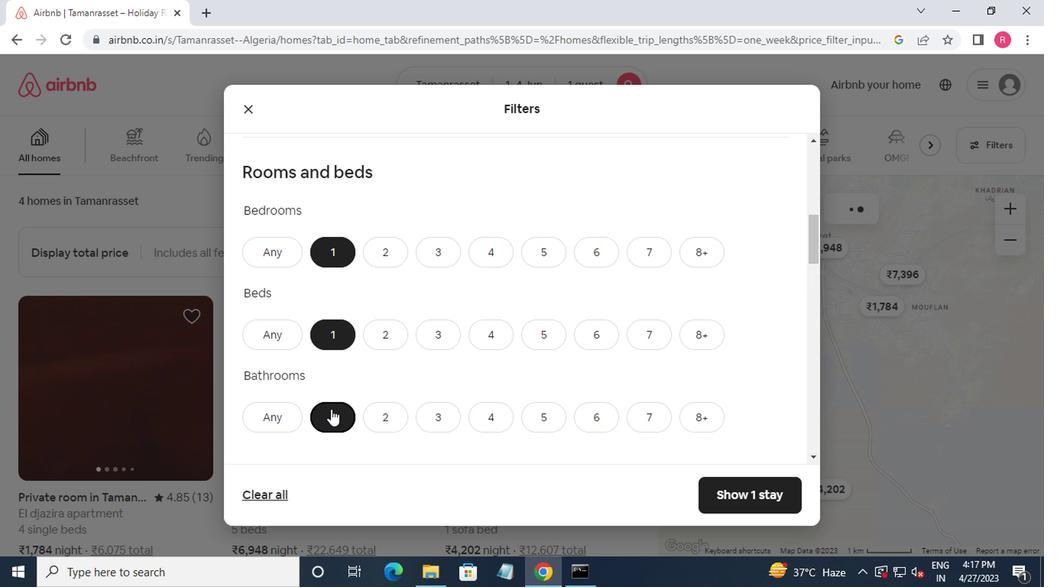 
Action: Mouse scrolled (329, 407) with delta (0, -1)
Screenshot: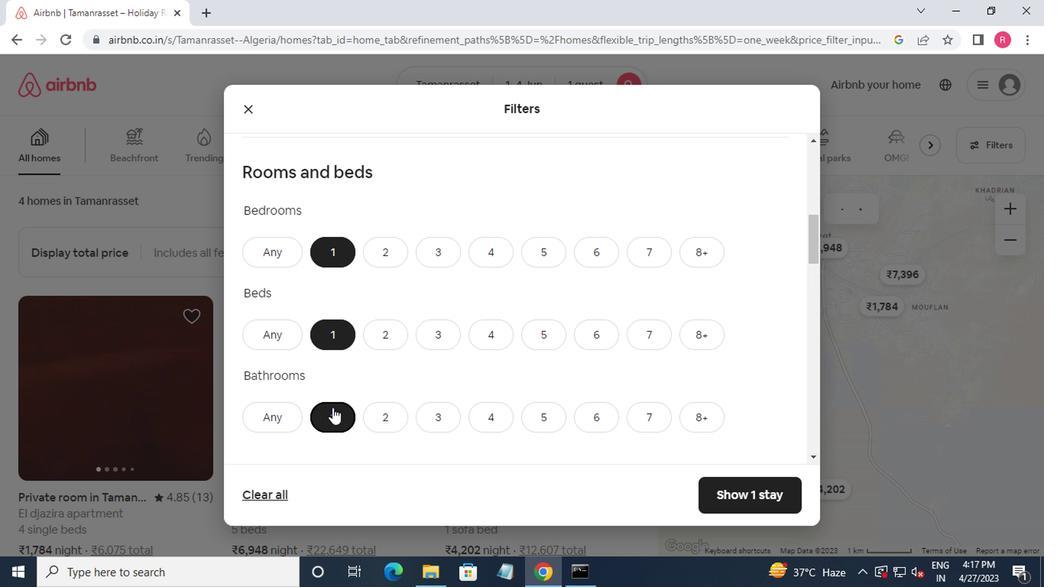 
Action: Mouse moved to (330, 408)
Screenshot: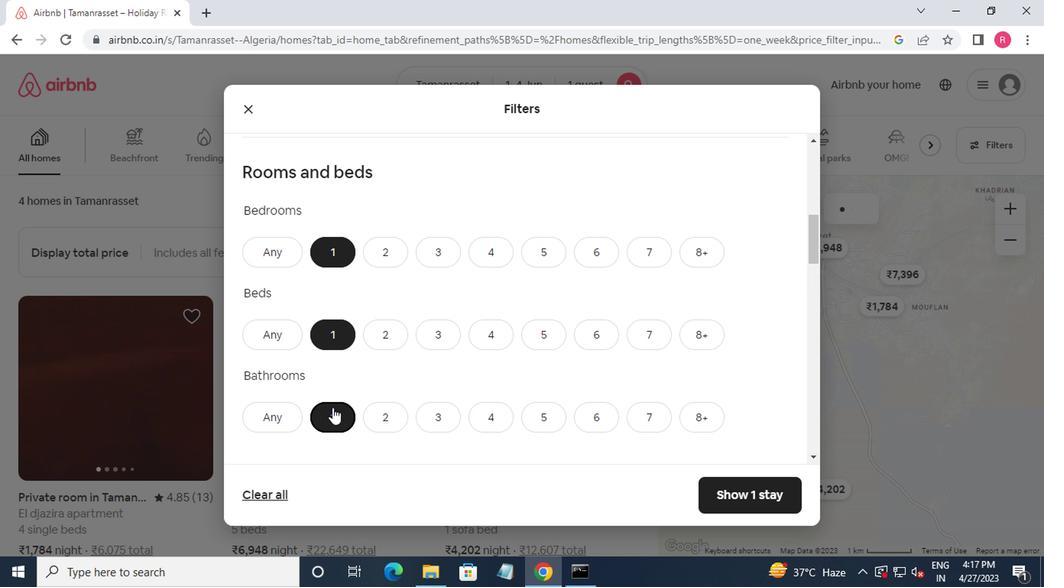 
Action: Mouse scrolled (330, 407) with delta (0, -1)
Screenshot: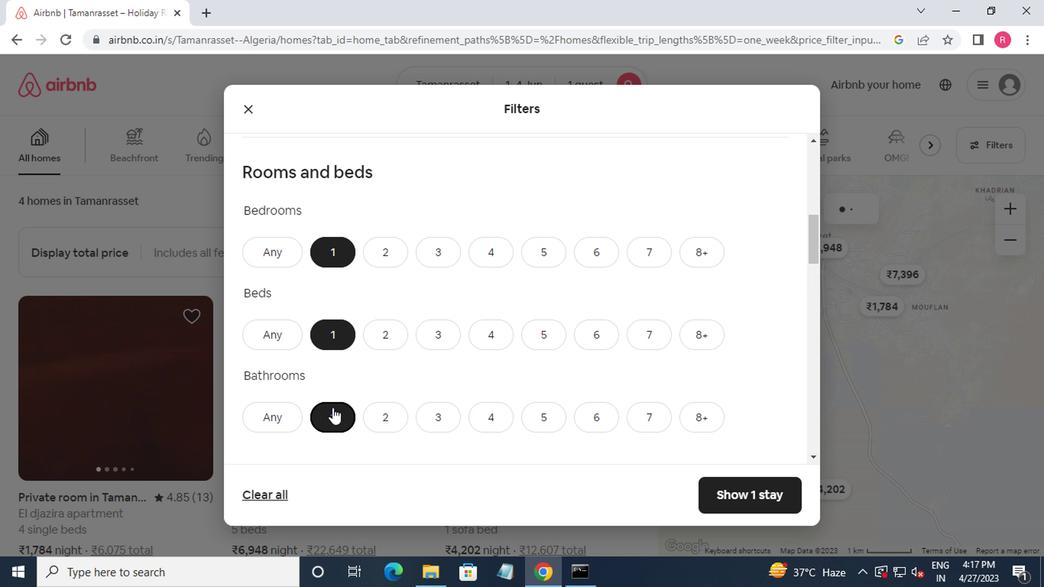 
Action: Mouse moved to (340, 404)
Screenshot: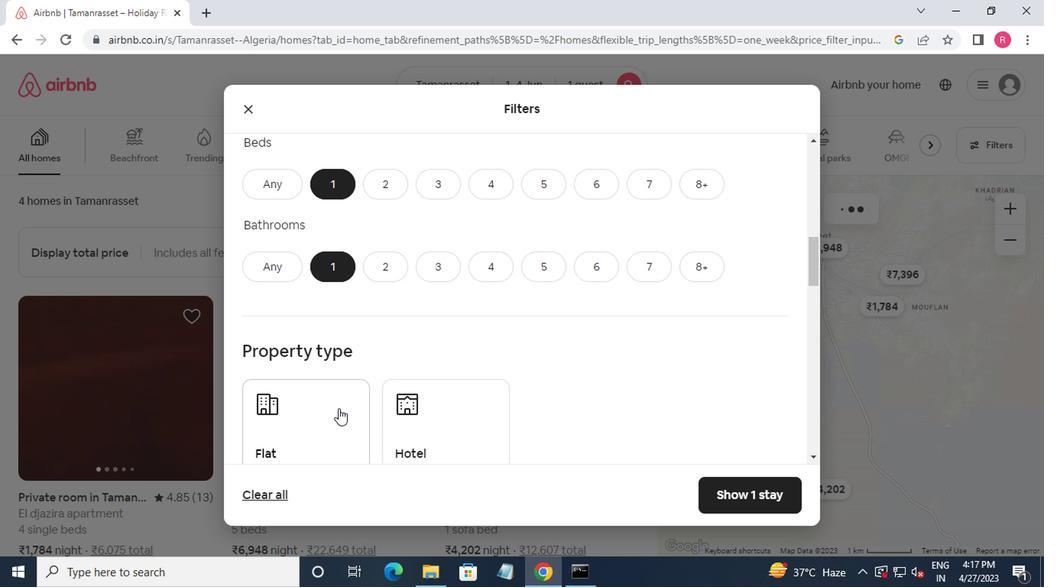 
Action: Mouse scrolled (340, 403) with delta (0, -1)
Screenshot: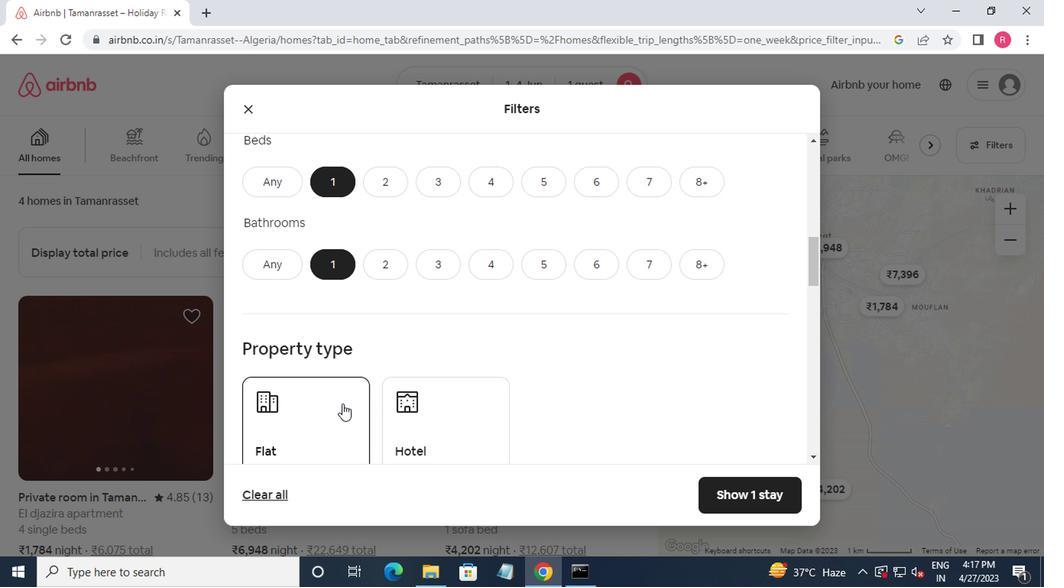 
Action: Mouse moved to (314, 376)
Screenshot: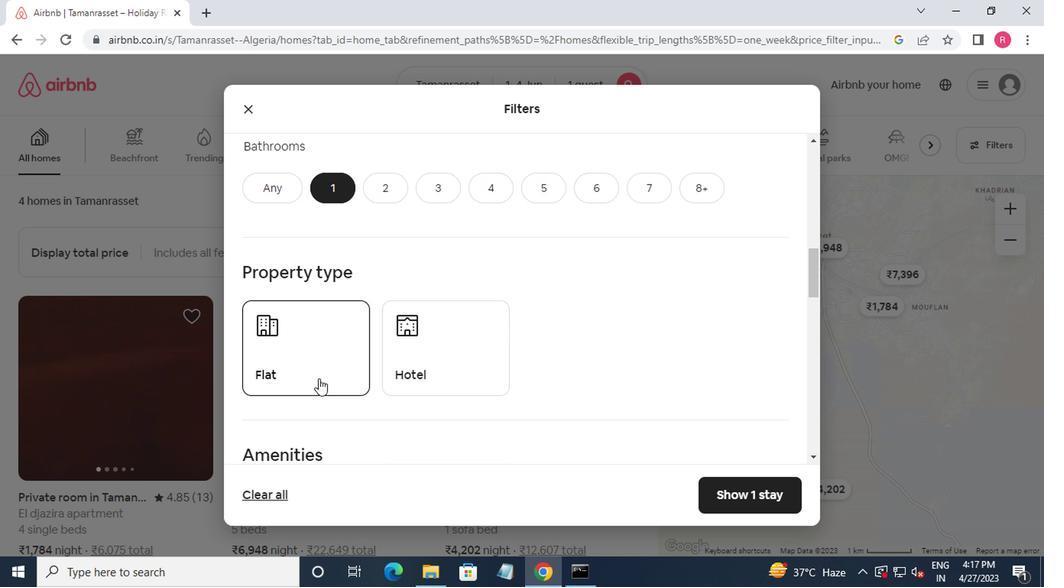 
Action: Mouse pressed left at (314, 376)
Screenshot: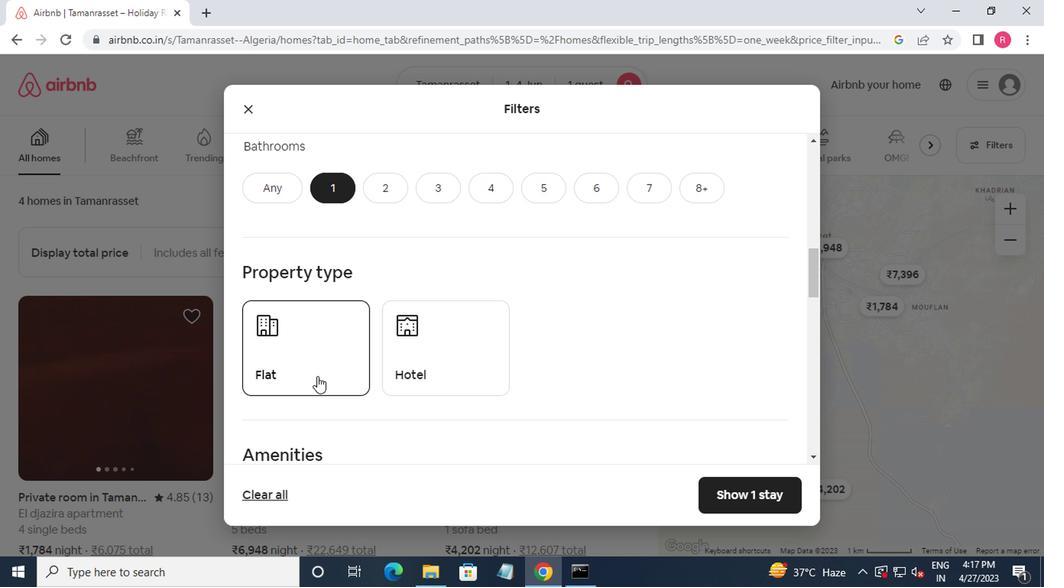 
Action: Mouse moved to (404, 375)
Screenshot: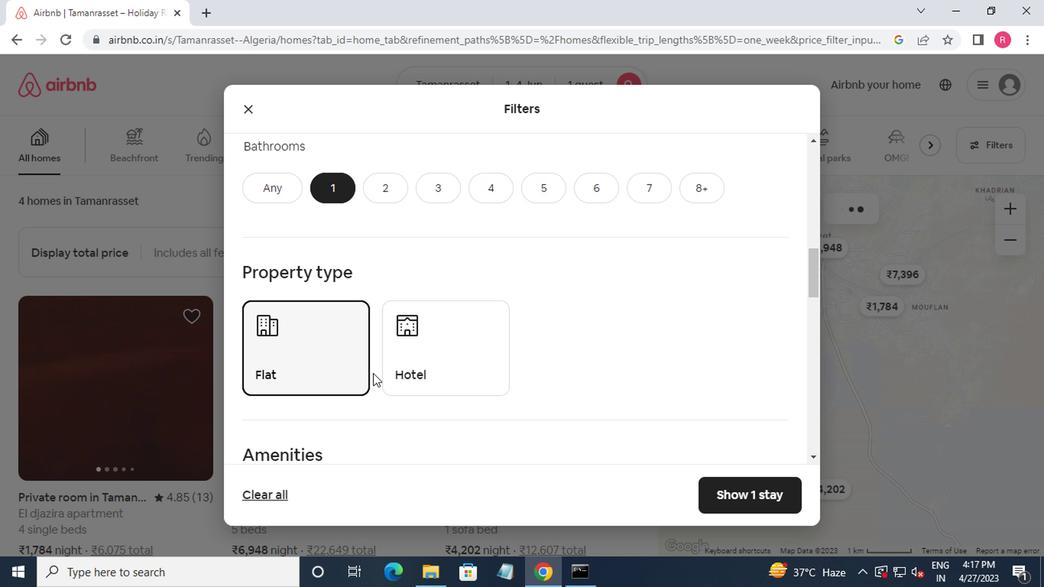 
Action: Mouse pressed left at (404, 375)
Screenshot: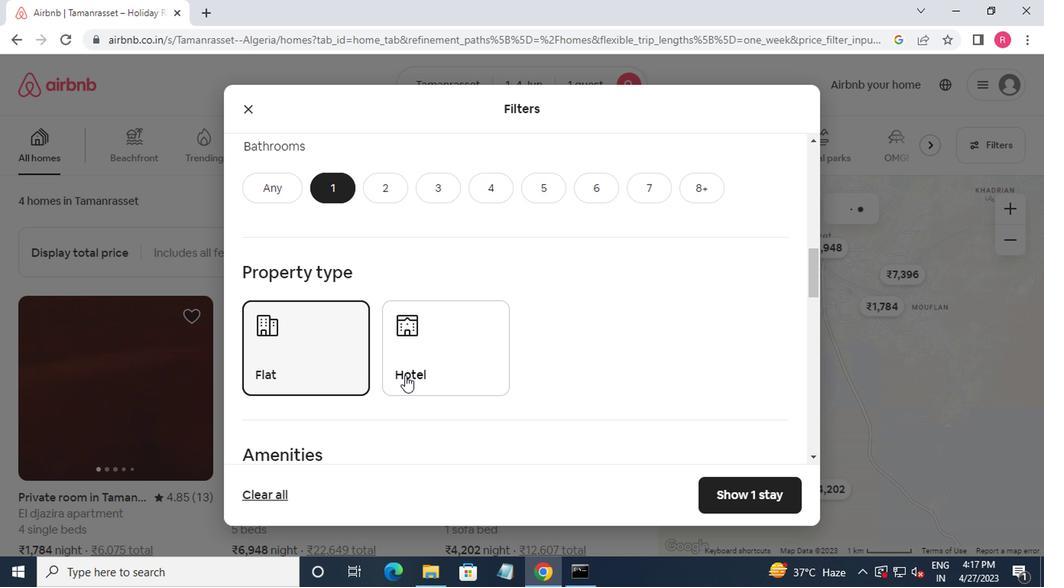 
Action: Mouse moved to (405, 373)
Screenshot: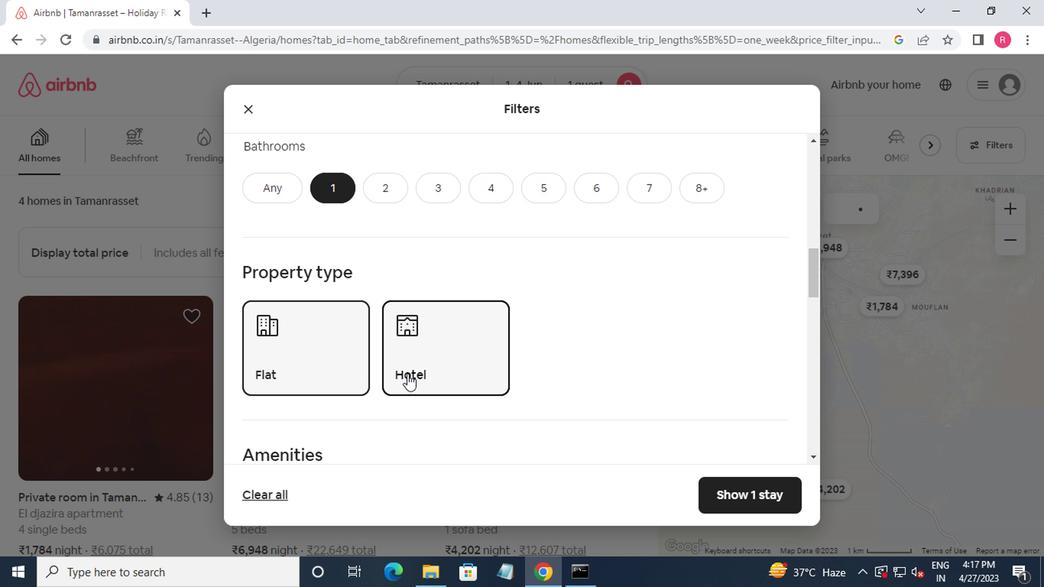 
Action: Mouse scrolled (405, 372) with delta (0, -1)
Screenshot: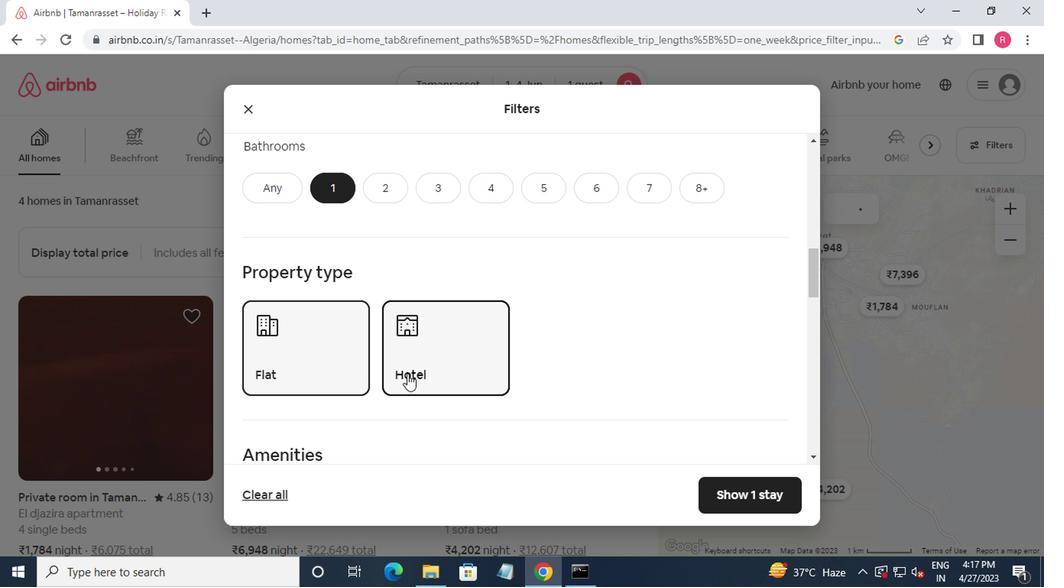 
Action: Mouse moved to (405, 373)
Screenshot: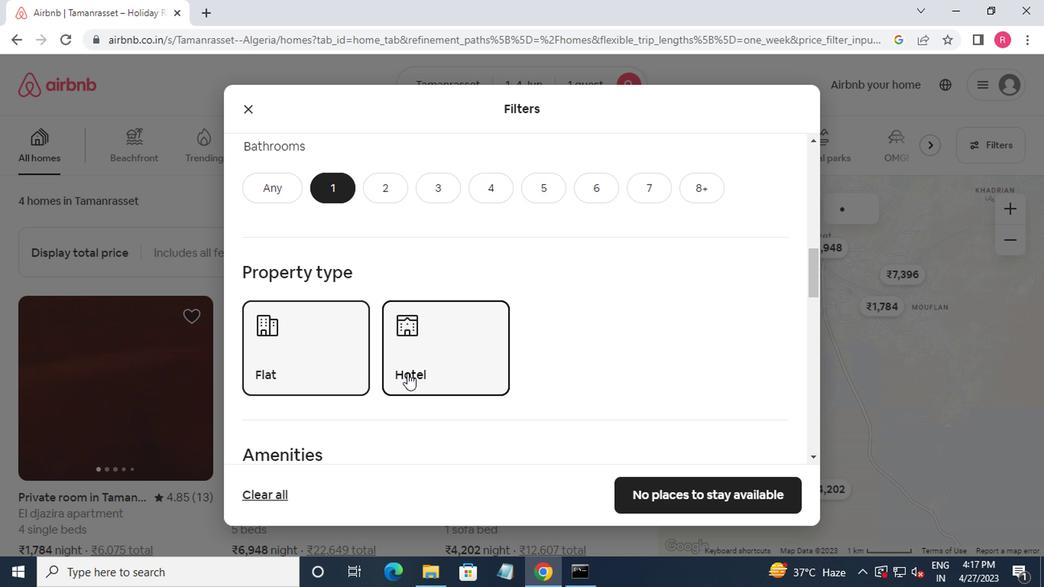 
Action: Mouse scrolled (405, 372) with delta (0, -1)
Screenshot: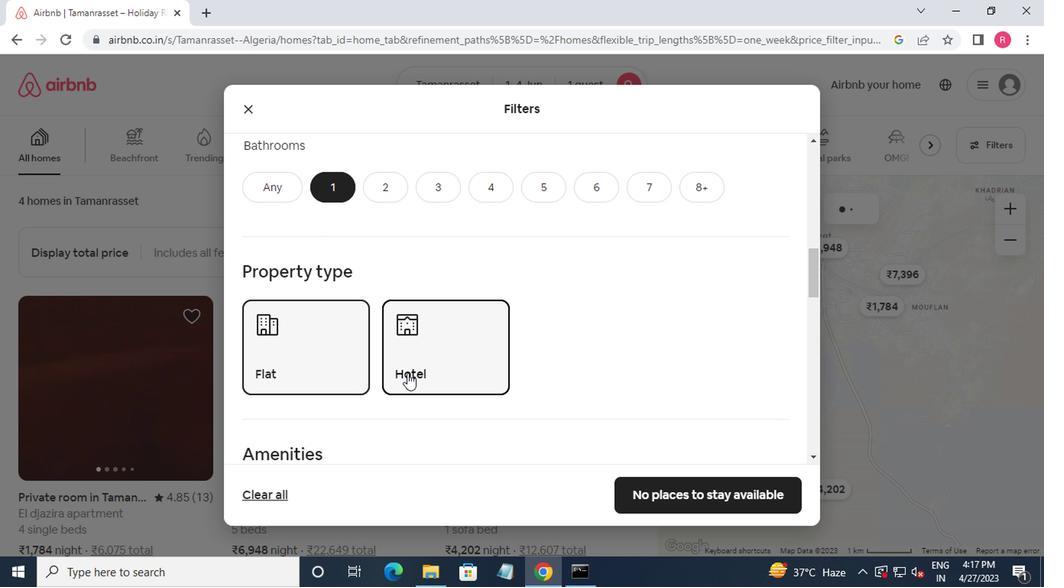 
Action: Mouse moved to (404, 374)
Screenshot: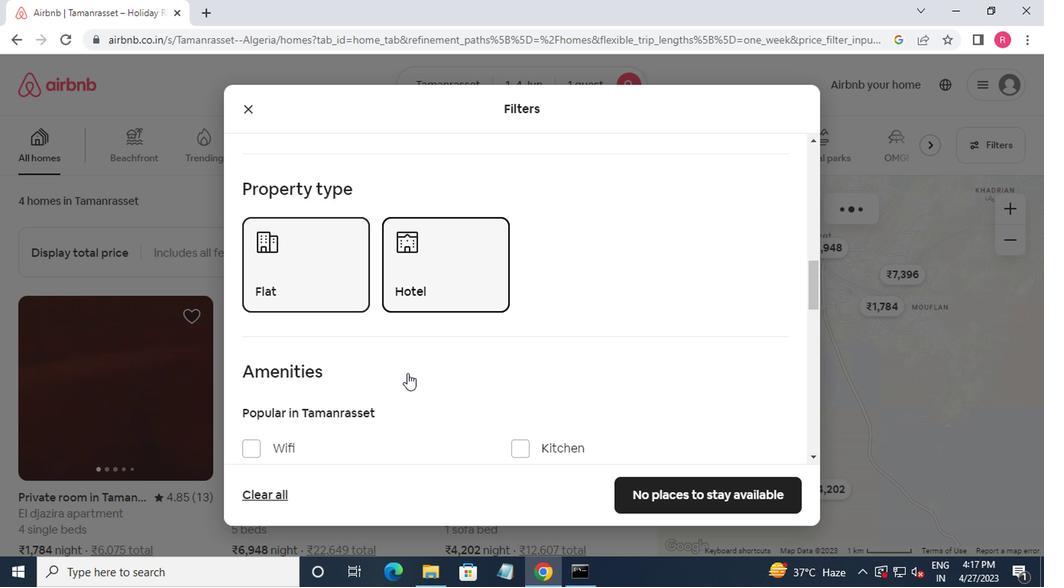 
Action: Mouse scrolled (404, 373) with delta (0, 0)
Screenshot: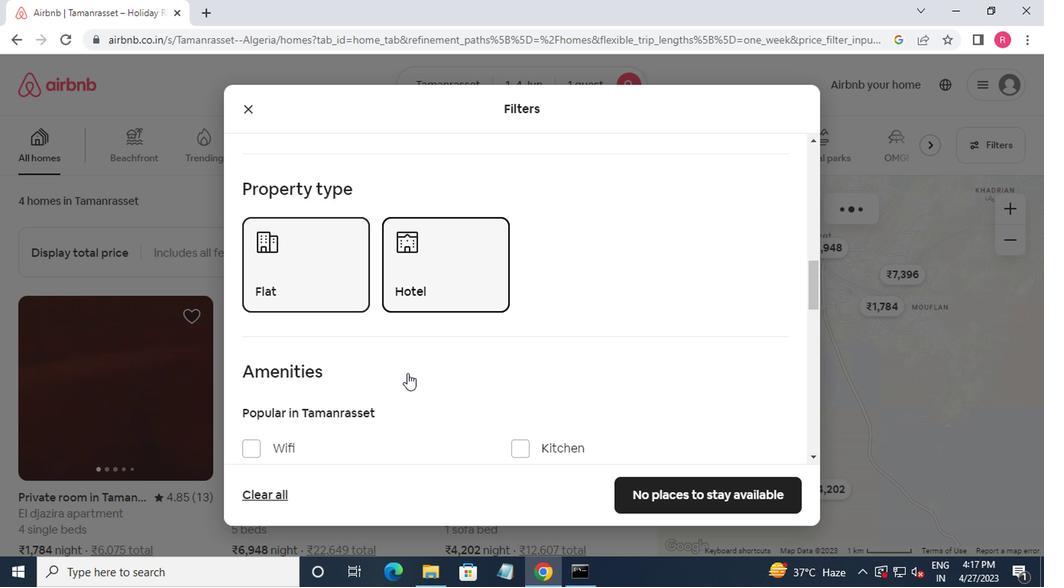 
Action: Mouse moved to (256, 307)
Screenshot: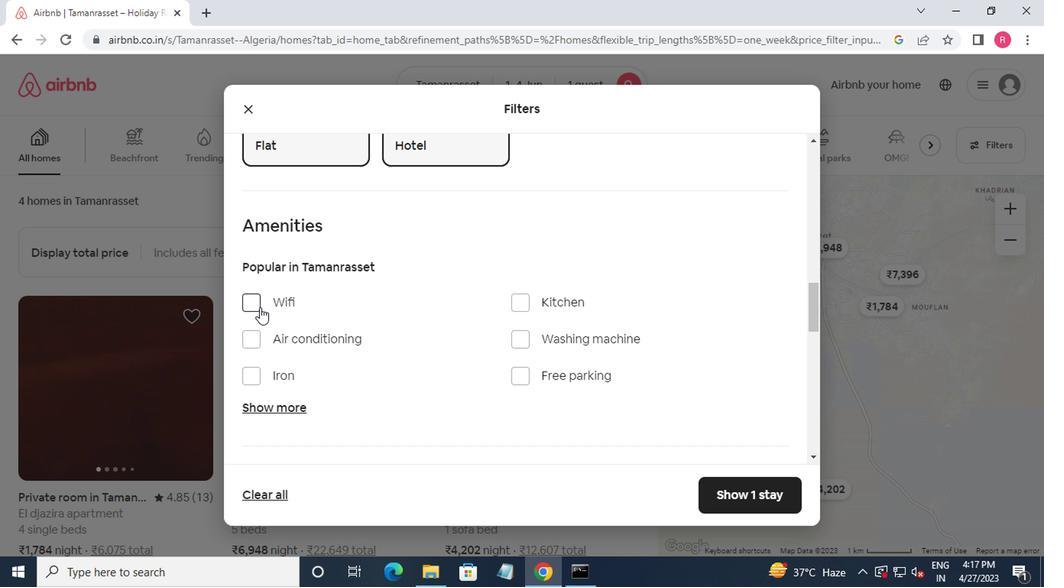 
Action: Mouse pressed left at (256, 307)
Screenshot: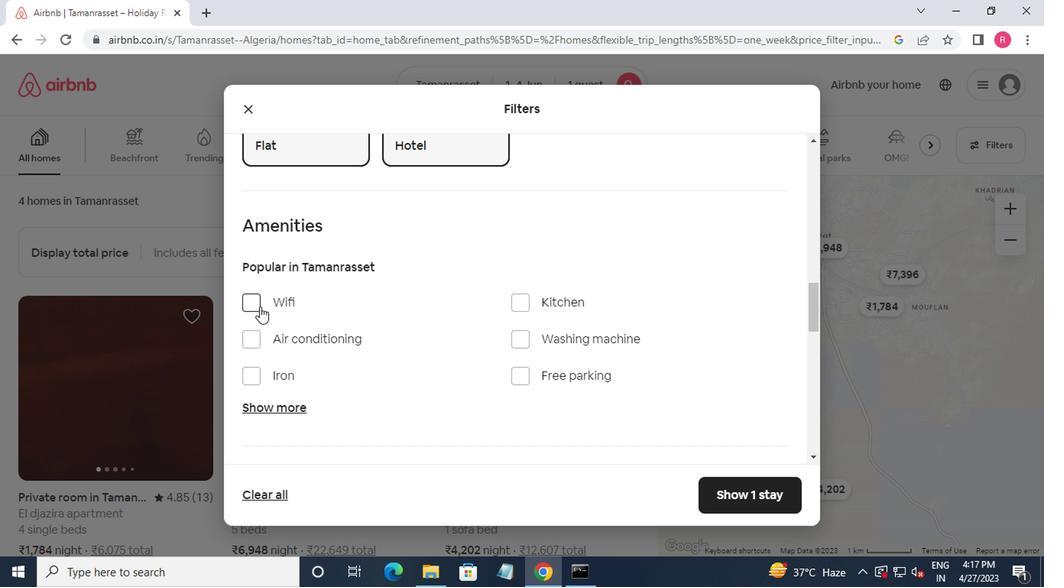 
Action: Mouse moved to (515, 343)
Screenshot: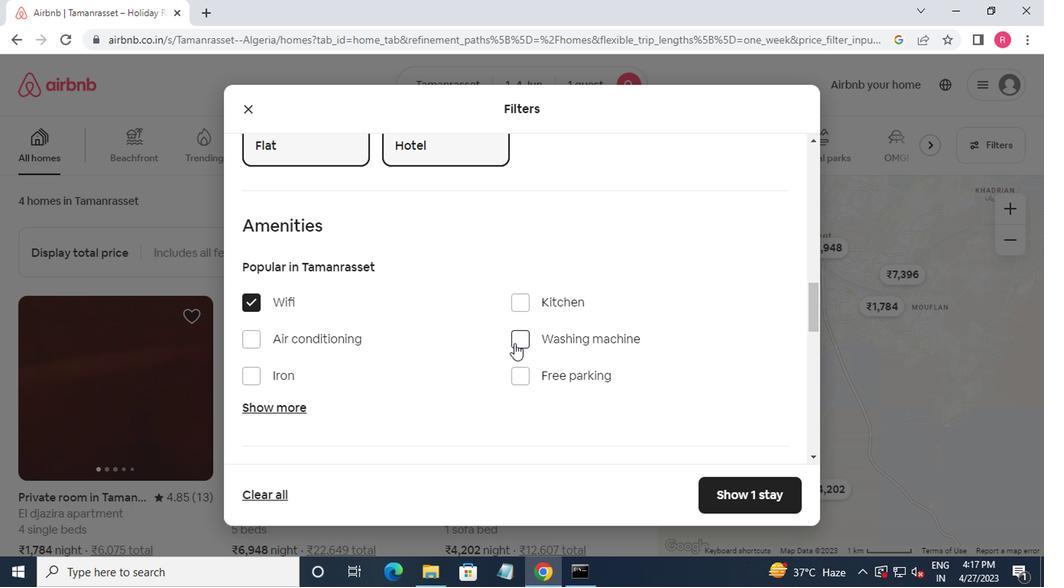 
Action: Mouse pressed left at (515, 343)
Screenshot: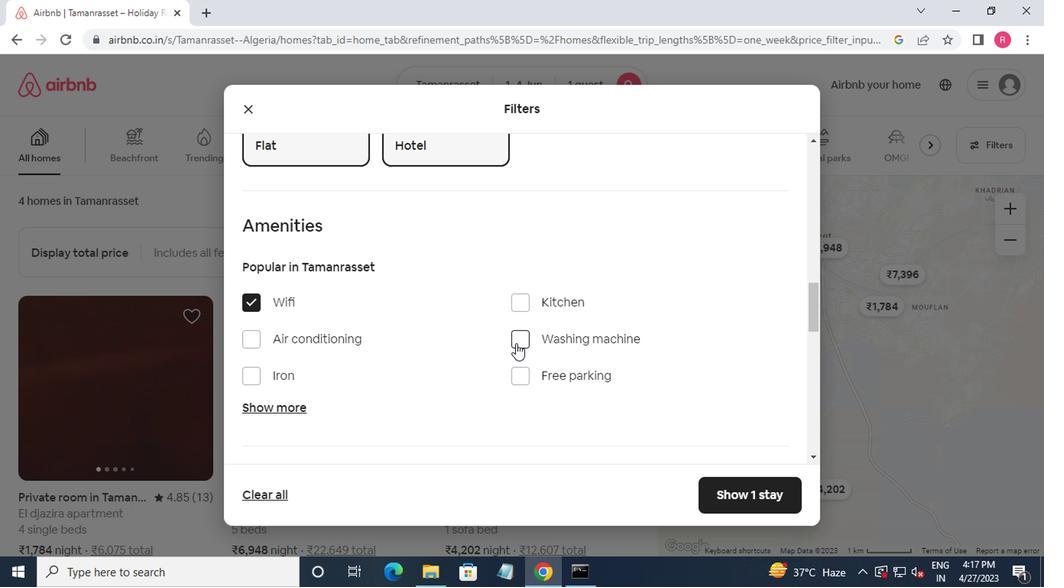 
Action: Mouse moved to (517, 341)
Screenshot: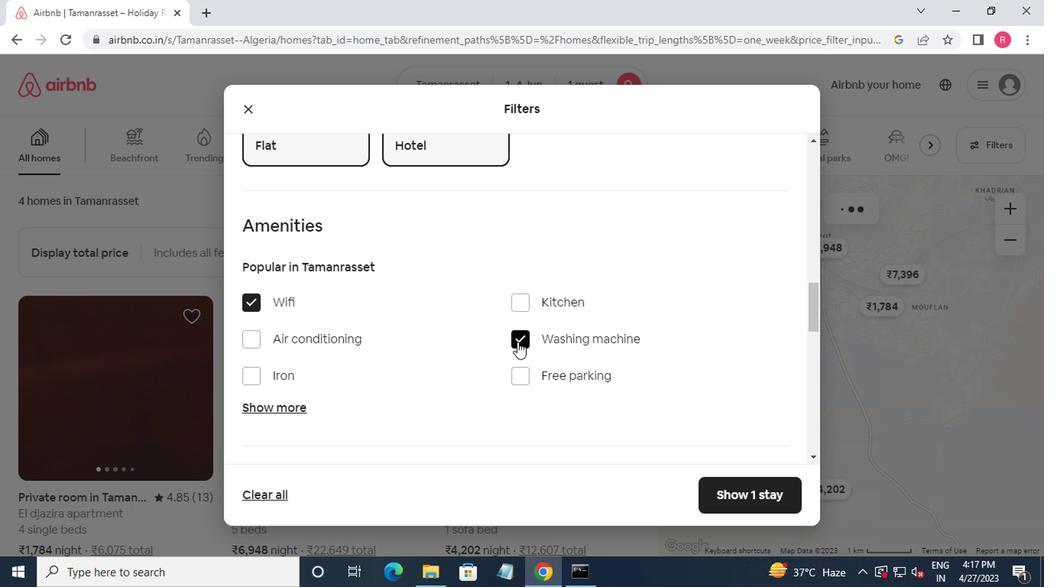 
Action: Mouse scrolled (517, 341) with delta (0, 0)
Screenshot: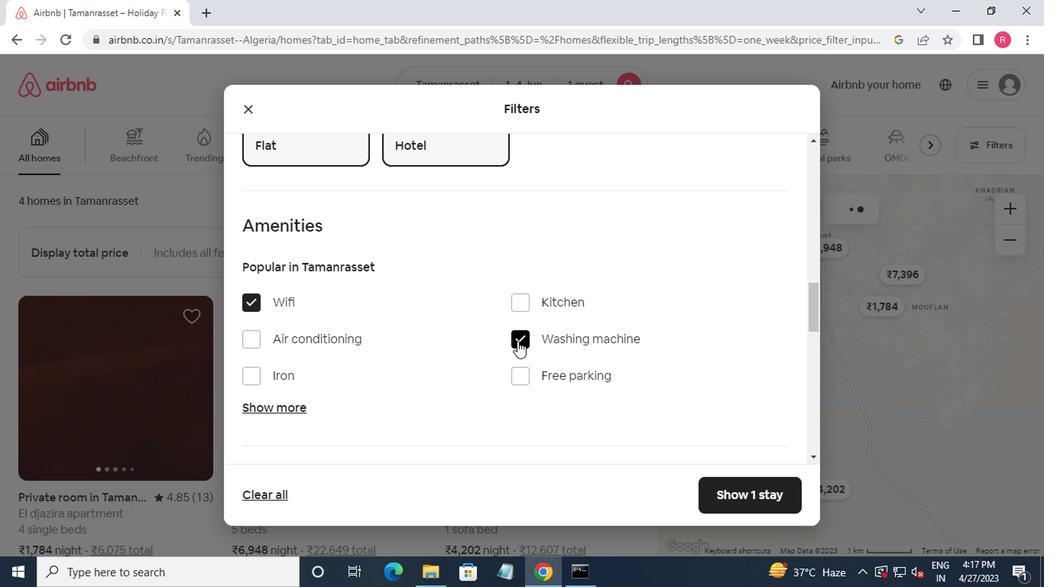 
Action: Mouse scrolled (517, 341) with delta (0, 0)
Screenshot: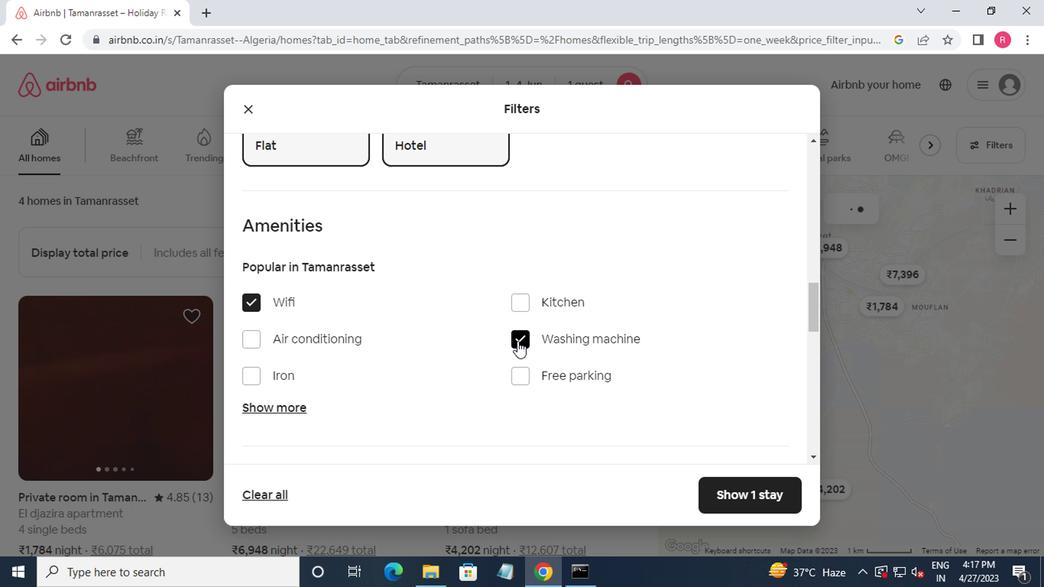 
Action: Mouse scrolled (517, 341) with delta (0, 0)
Screenshot: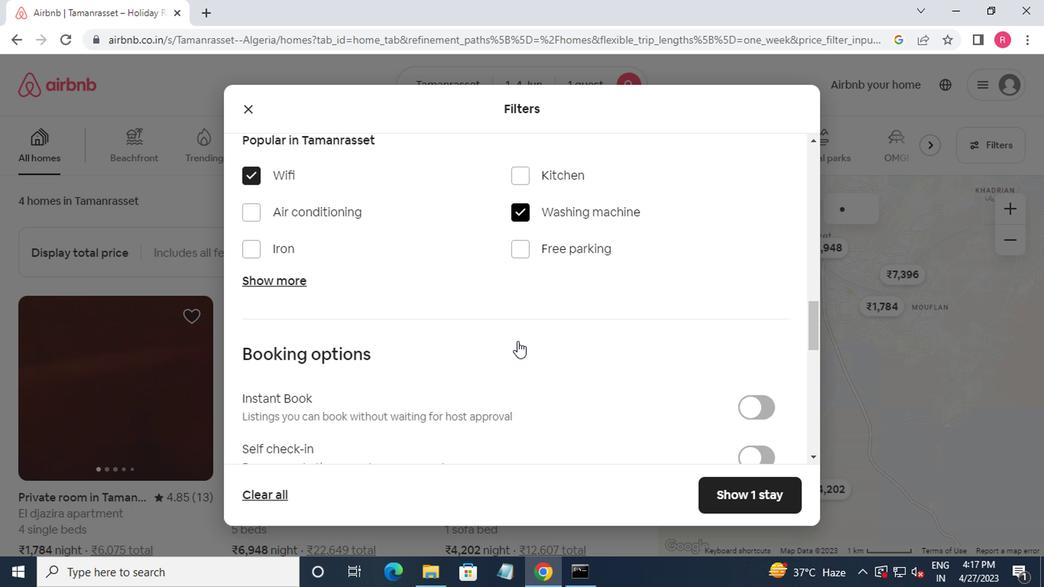 
Action: Mouse scrolled (517, 341) with delta (0, 0)
Screenshot: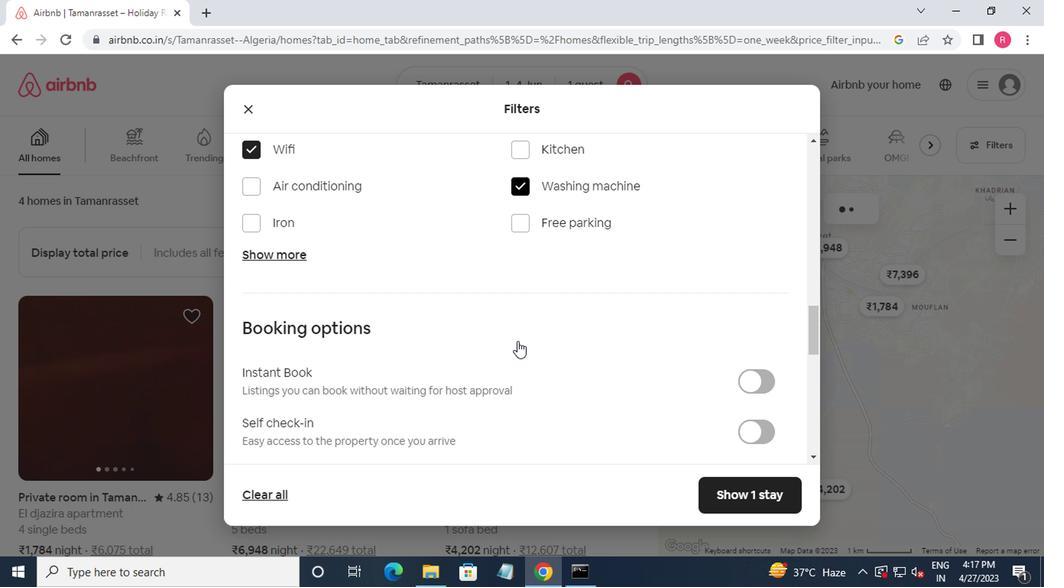 
Action: Mouse scrolled (517, 341) with delta (0, 0)
Screenshot: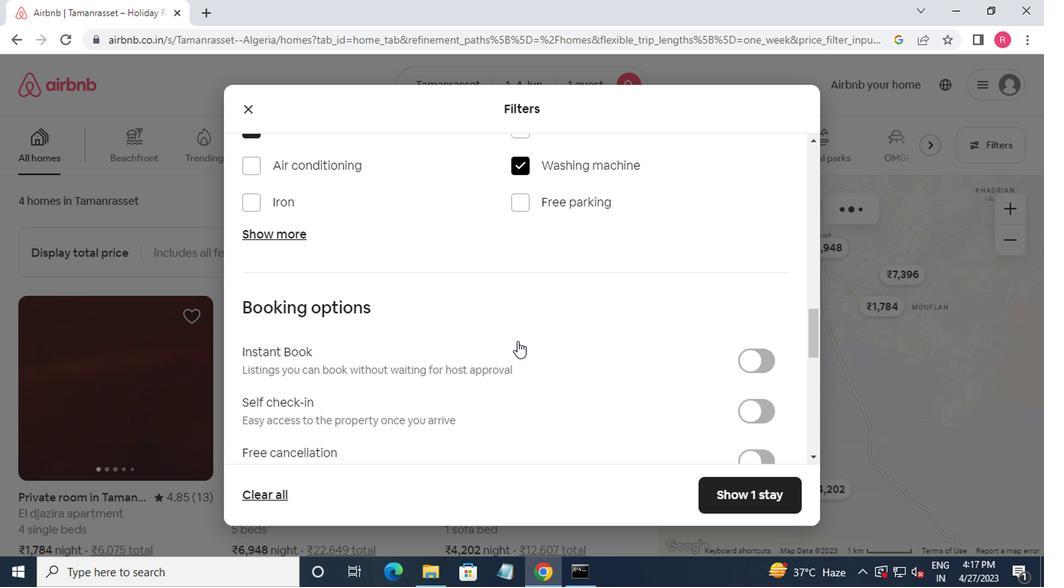 
Action: Mouse moved to (771, 204)
Screenshot: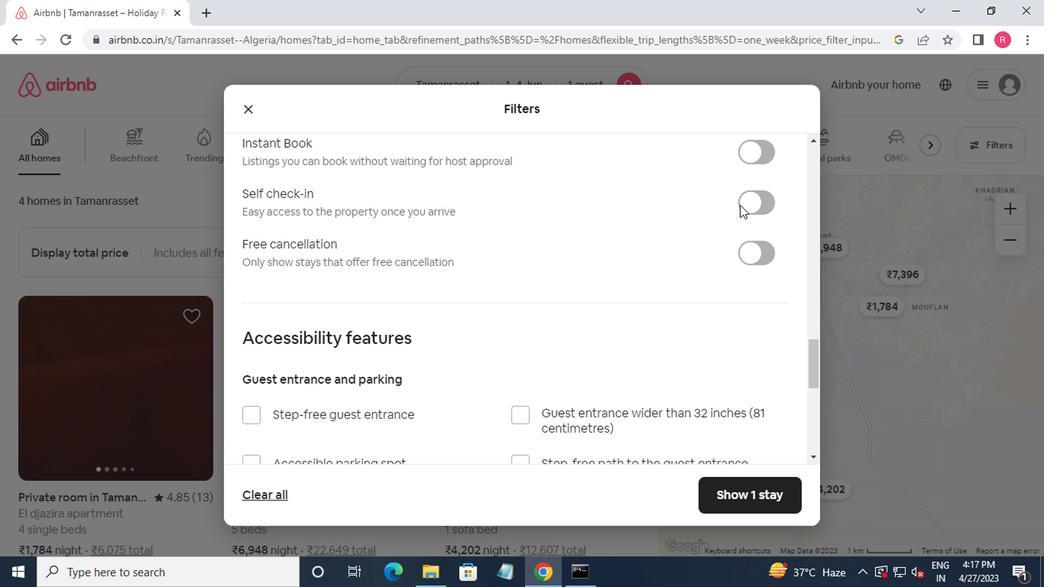 
Action: Mouse pressed left at (771, 204)
Screenshot: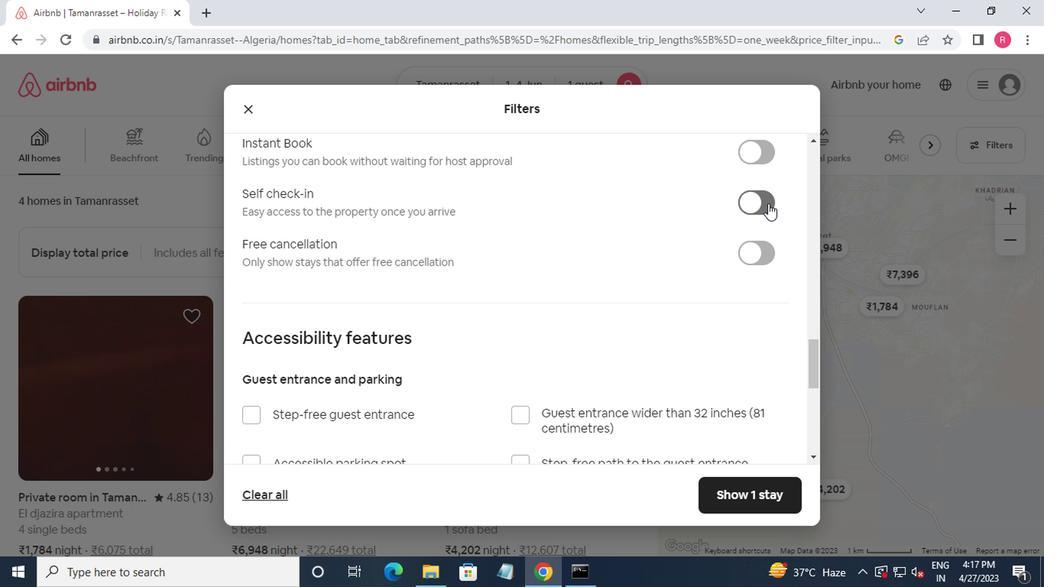 
Action: Mouse moved to (720, 220)
Screenshot: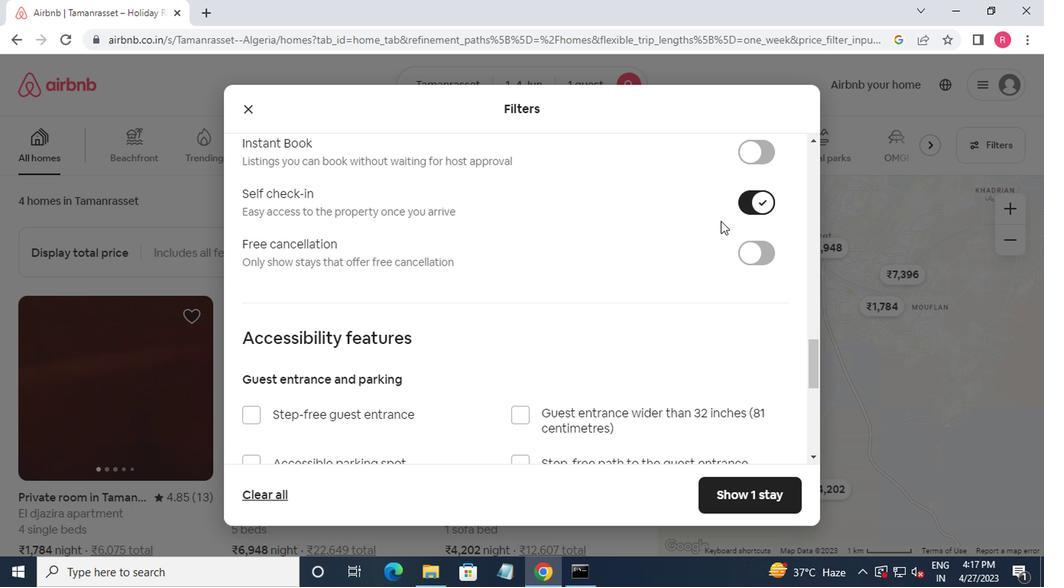 
Action: Mouse scrolled (720, 219) with delta (0, -1)
Screenshot: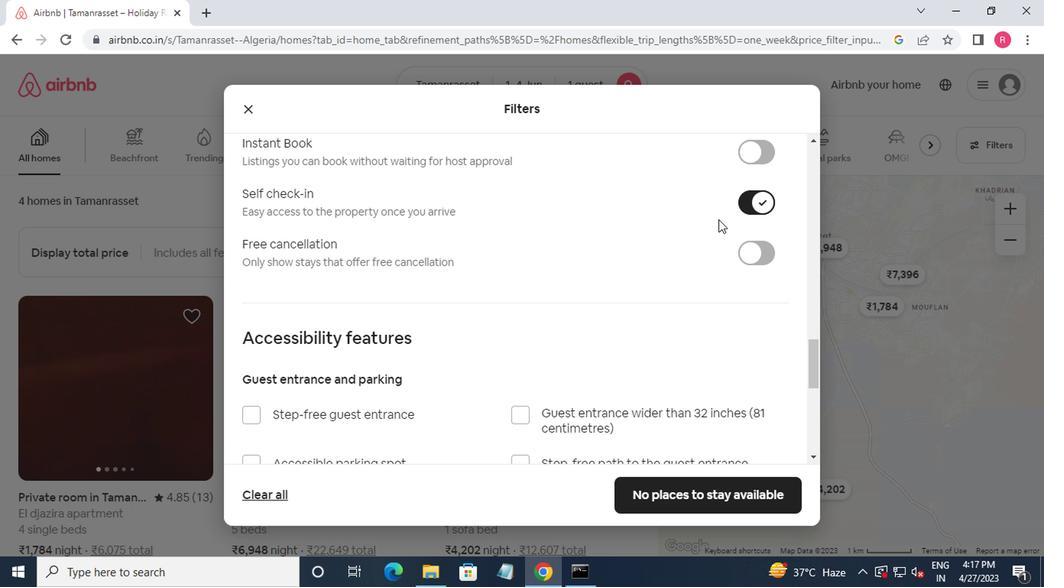 
Action: Mouse scrolled (720, 219) with delta (0, -1)
Screenshot: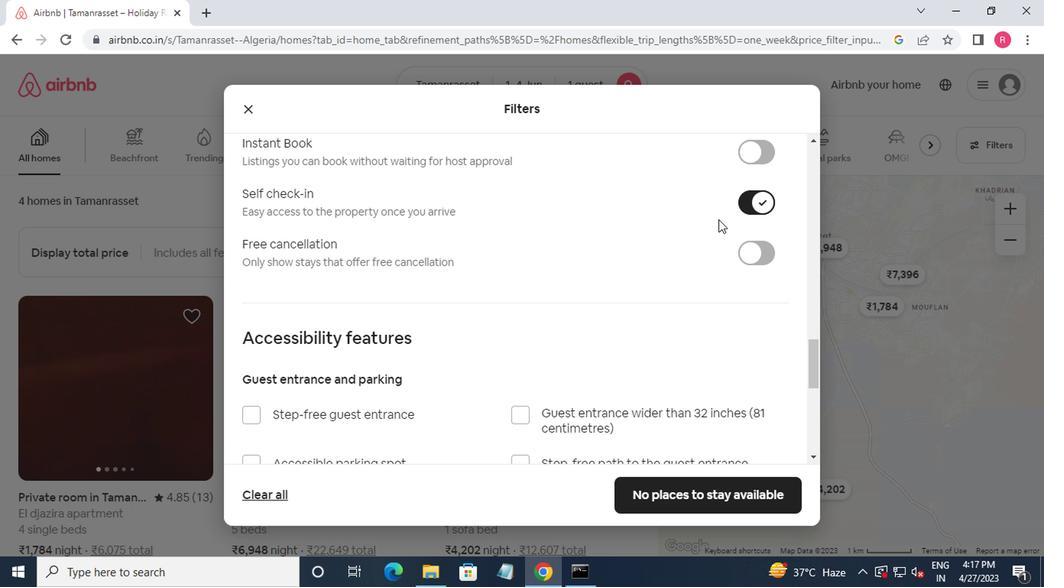 
Action: Mouse scrolled (720, 219) with delta (0, -1)
Screenshot: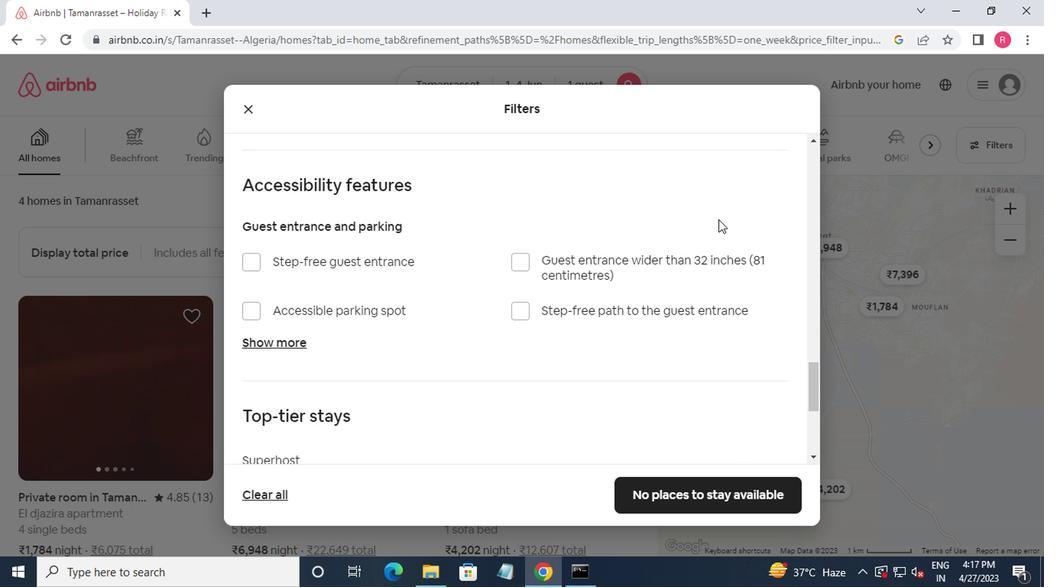 
Action: Mouse scrolled (720, 219) with delta (0, -1)
Screenshot: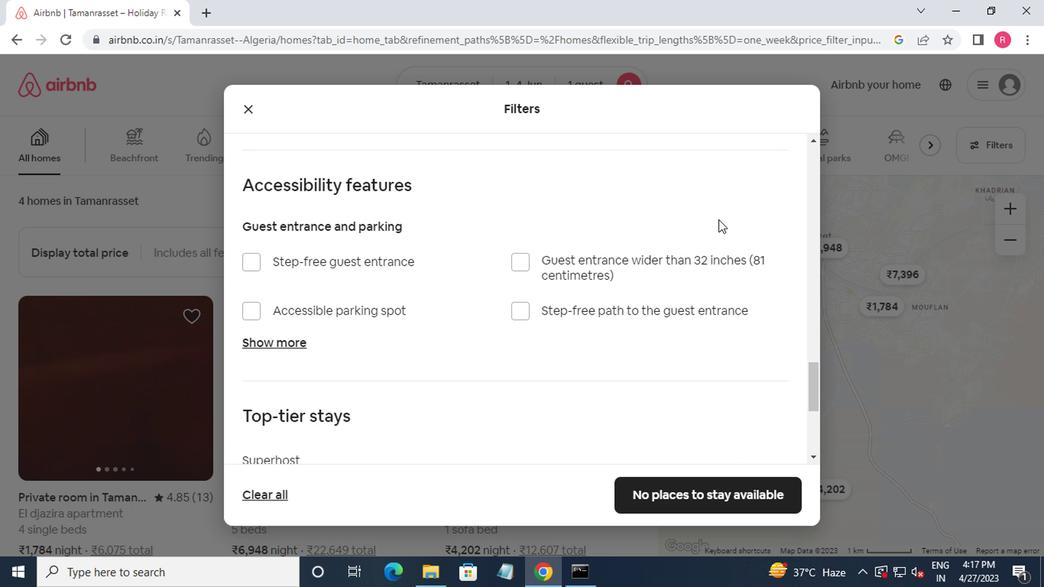
Action: Mouse scrolled (720, 219) with delta (0, -1)
Screenshot: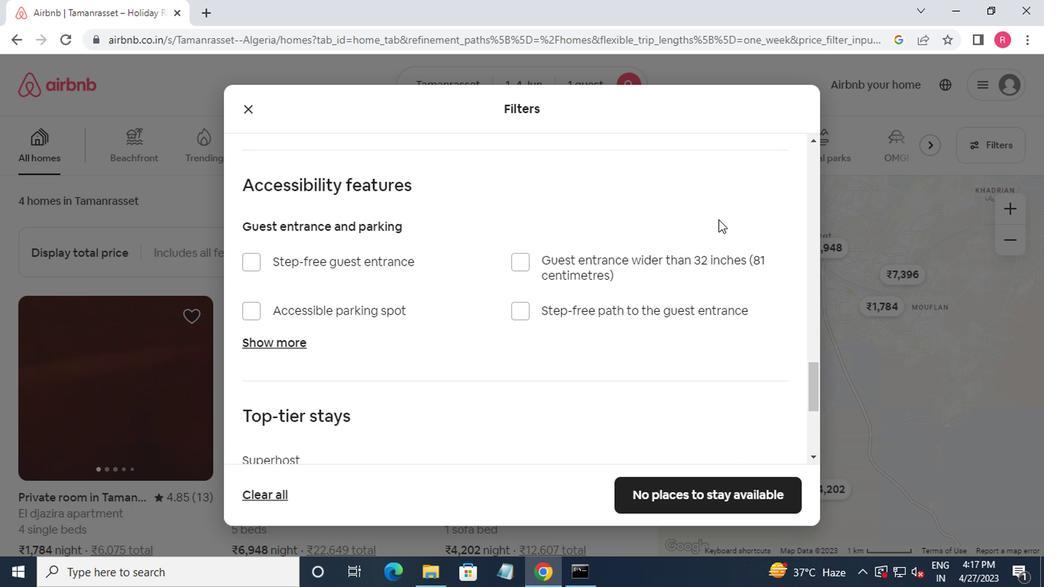 
Action: Mouse scrolled (720, 219) with delta (0, -1)
Screenshot: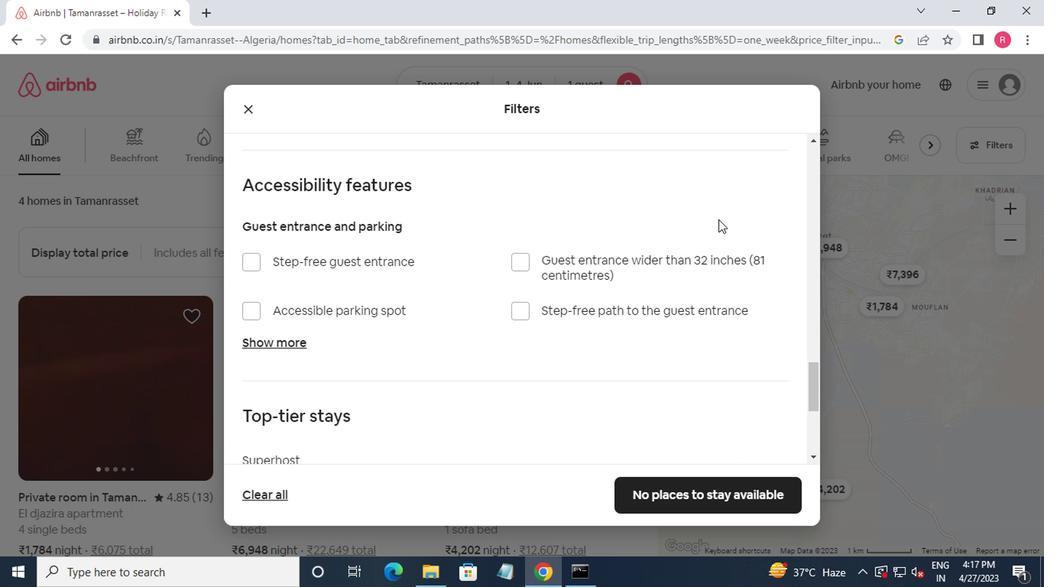 
Action: Mouse moved to (701, 258)
Screenshot: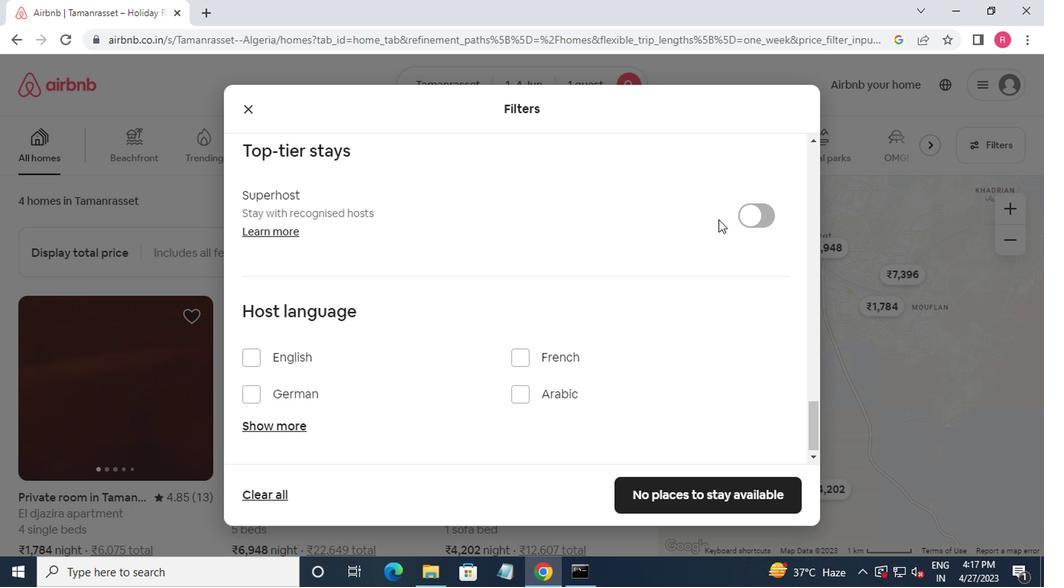 
Action: Mouse scrolled (701, 257) with delta (0, 0)
Screenshot: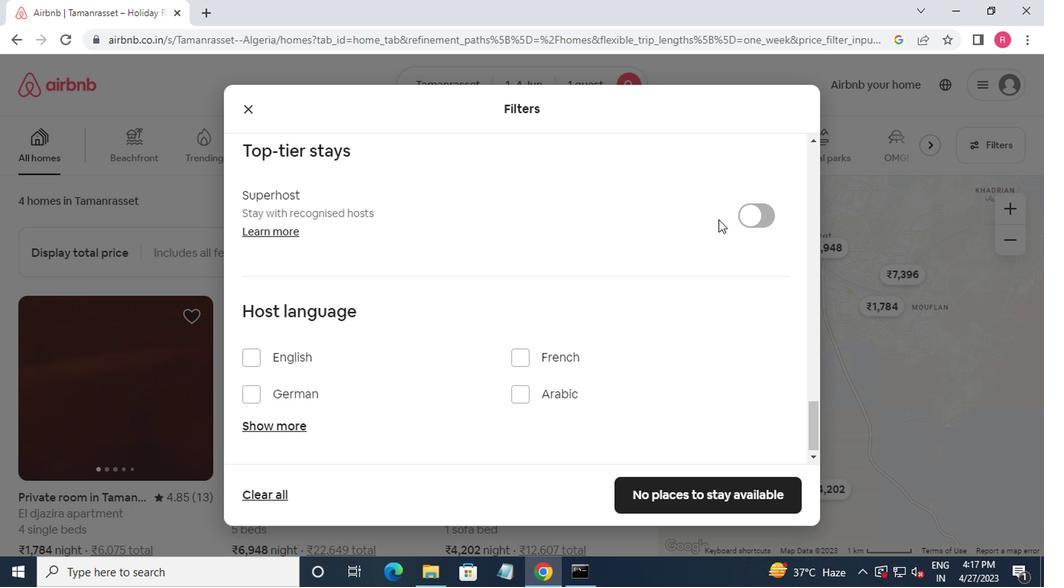 
Action: Mouse moved to (691, 284)
Screenshot: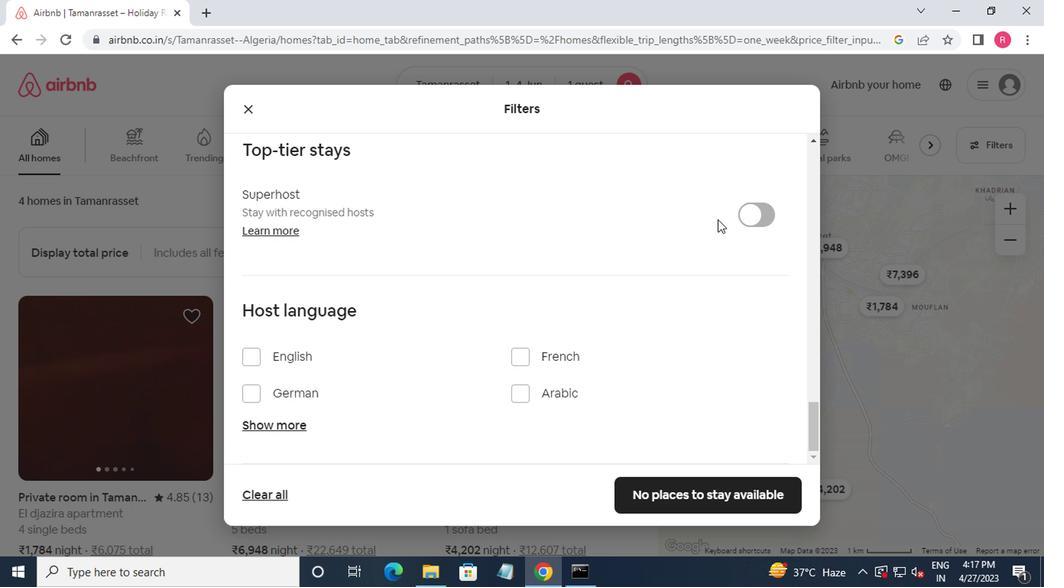 
Action: Mouse scrolled (691, 284) with delta (0, 0)
Screenshot: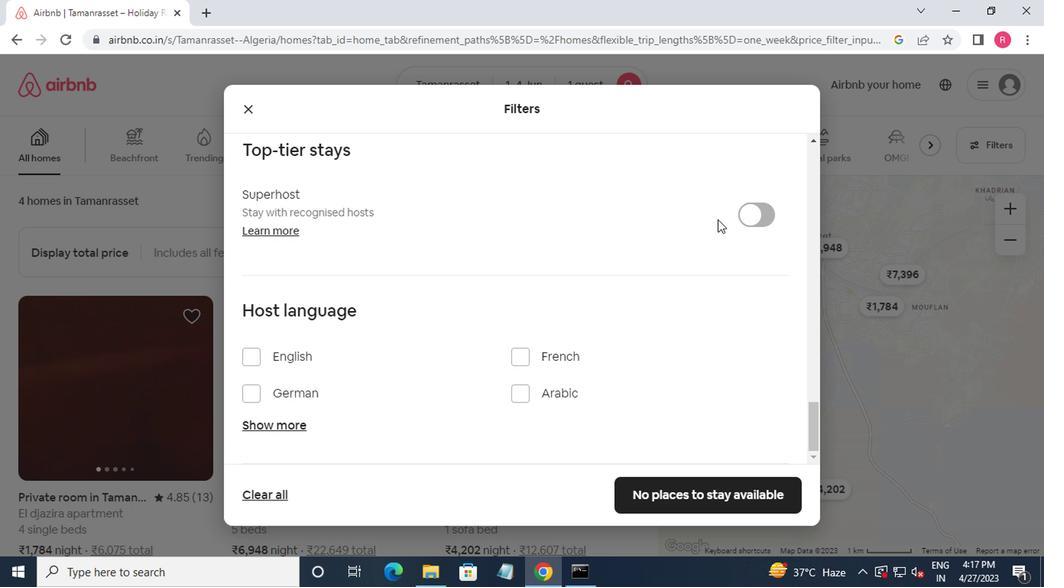 
Action: Mouse moved to (684, 303)
Screenshot: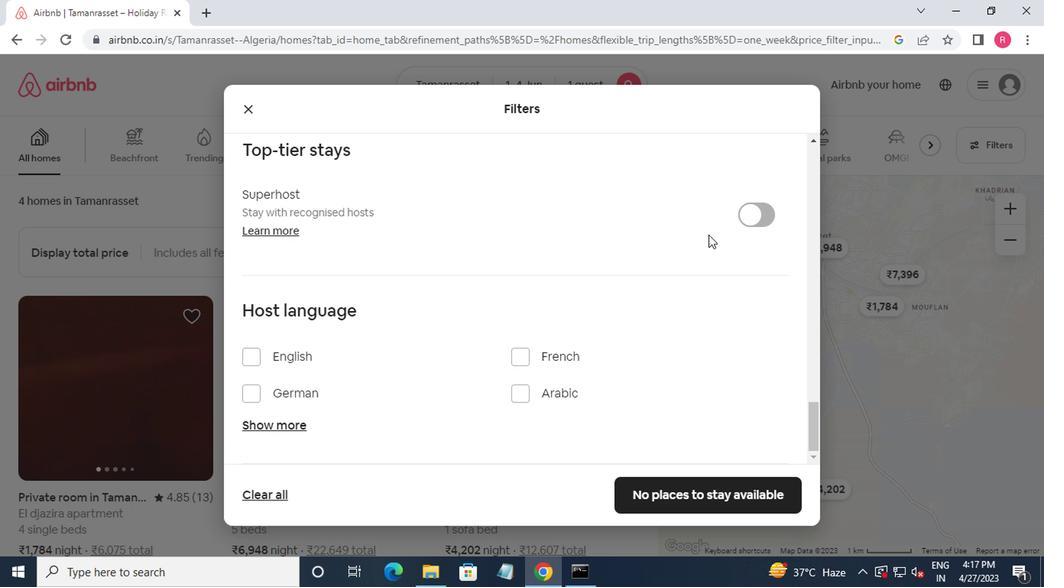 
Action: Mouse scrolled (684, 301) with delta (0, -1)
Screenshot: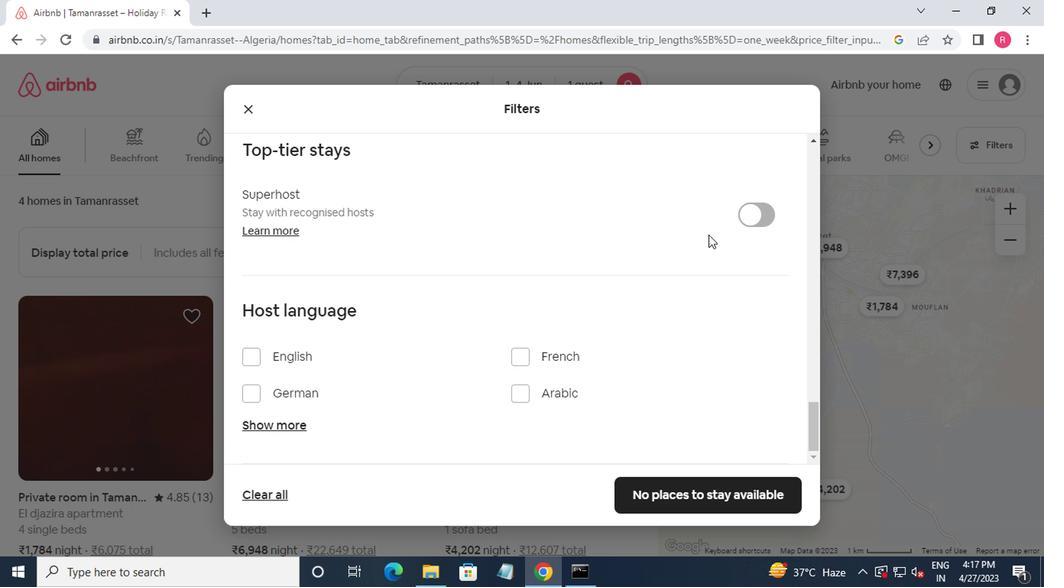 
Action: Mouse moved to (692, 502)
Screenshot: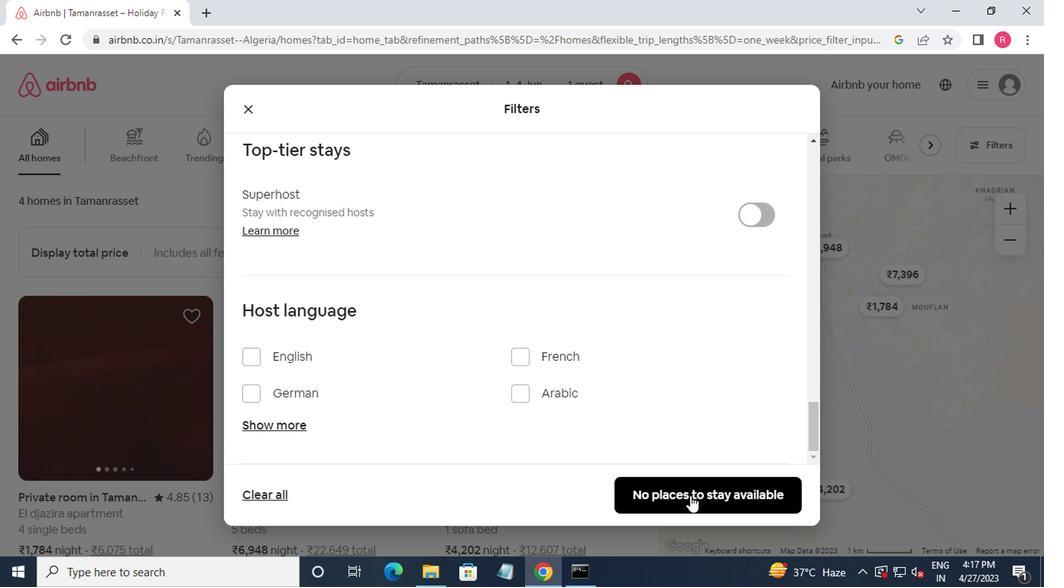 
Action: Mouse pressed left at (692, 502)
Screenshot: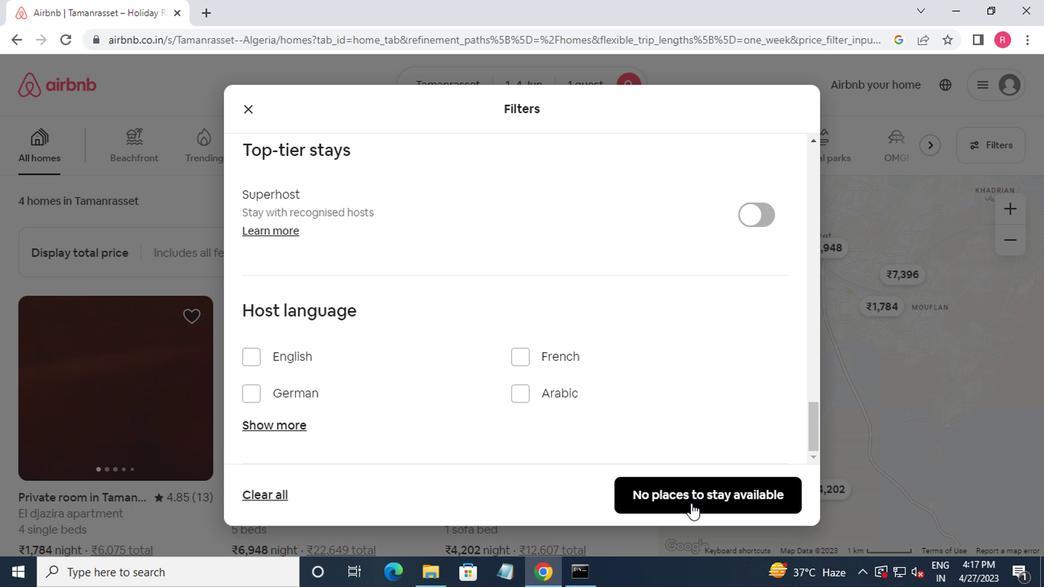 
